 Task: Open Card Vendor Contracts Review in Board Project Time Tracking to Workspace CRM Implementation and add a team member Softage.1@softage.net, a label Orange, a checklist Cleaning, an attachment from your computer, a color Orange and finally, add a card description 'Conduct team training session on leadership' and a comment 'We should approach this task with a sense of persistence and determination, willing to overcome obstacles and push through challenges.'. Add a start date 'Jan 05, 1900' with a due date 'Jan 12, 1900'
Action: Mouse moved to (98, 52)
Screenshot: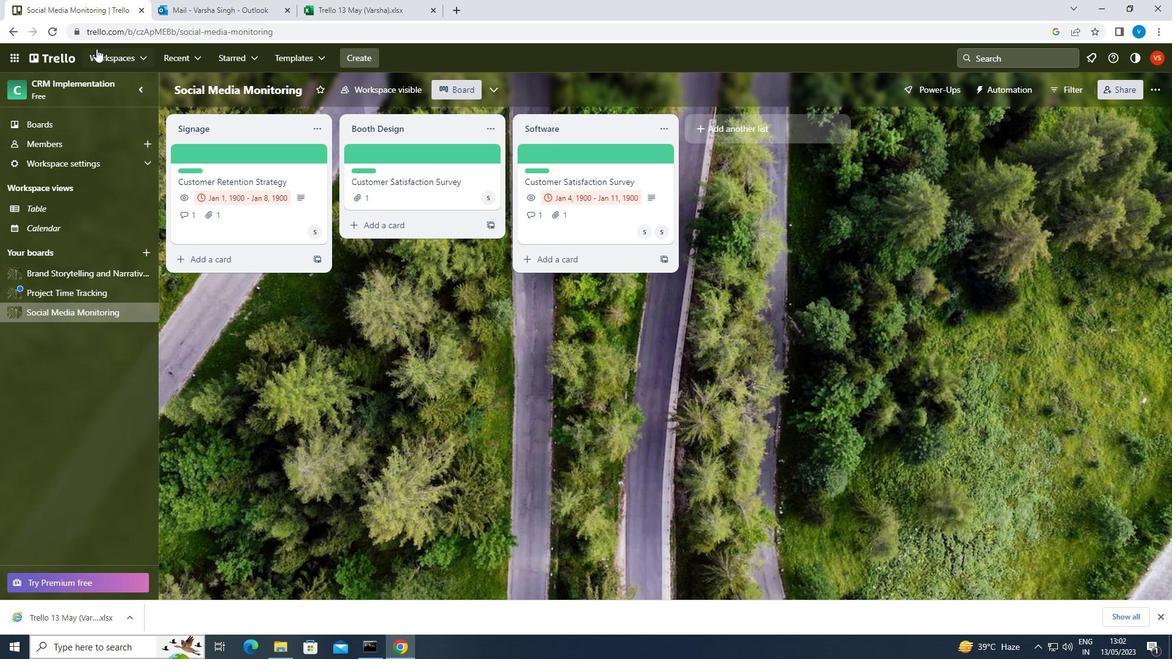 
Action: Mouse pressed left at (98, 52)
Screenshot: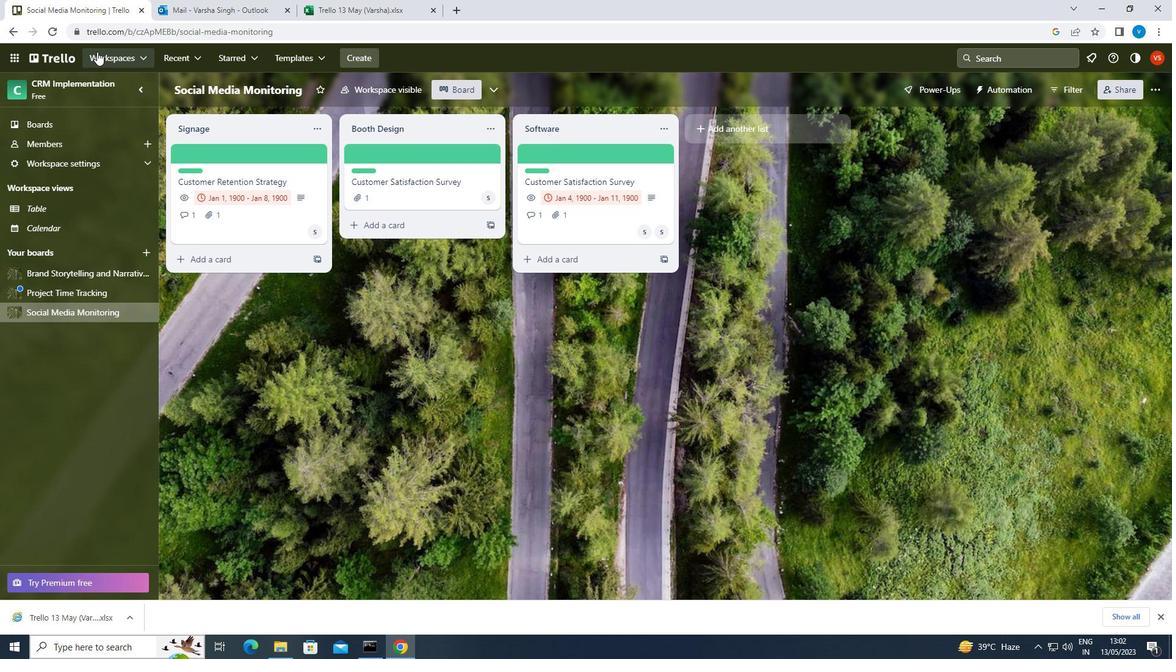 
Action: Mouse moved to (148, 450)
Screenshot: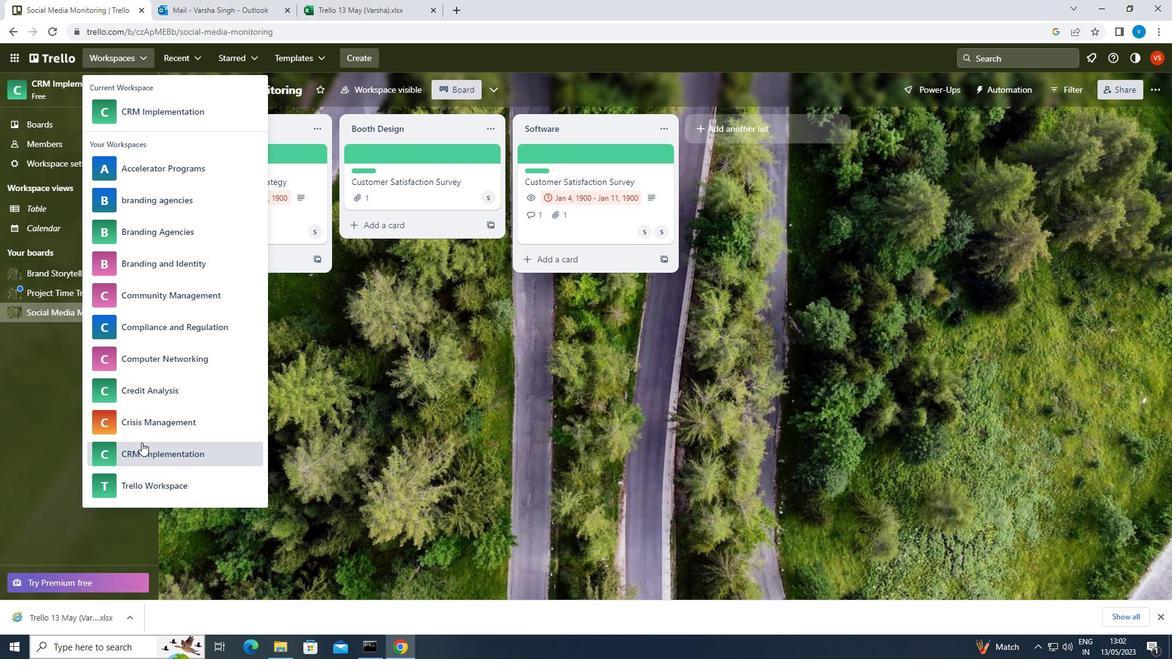 
Action: Mouse pressed left at (148, 450)
Screenshot: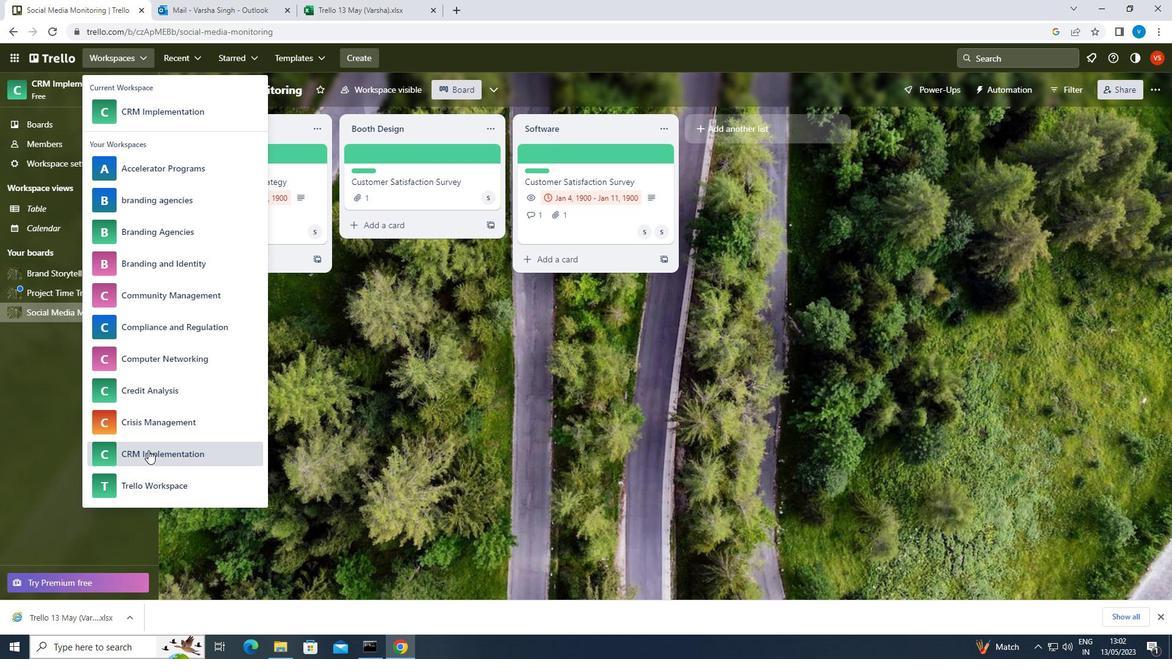 
Action: Mouse moved to (881, 491)
Screenshot: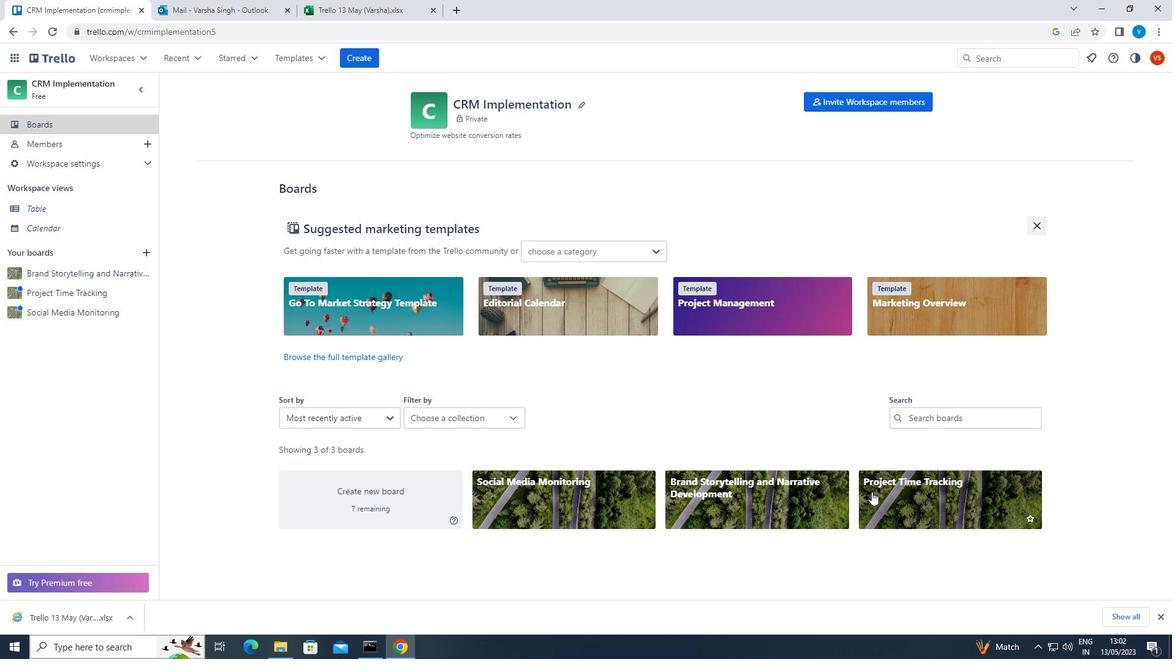 
Action: Mouse pressed left at (881, 491)
Screenshot: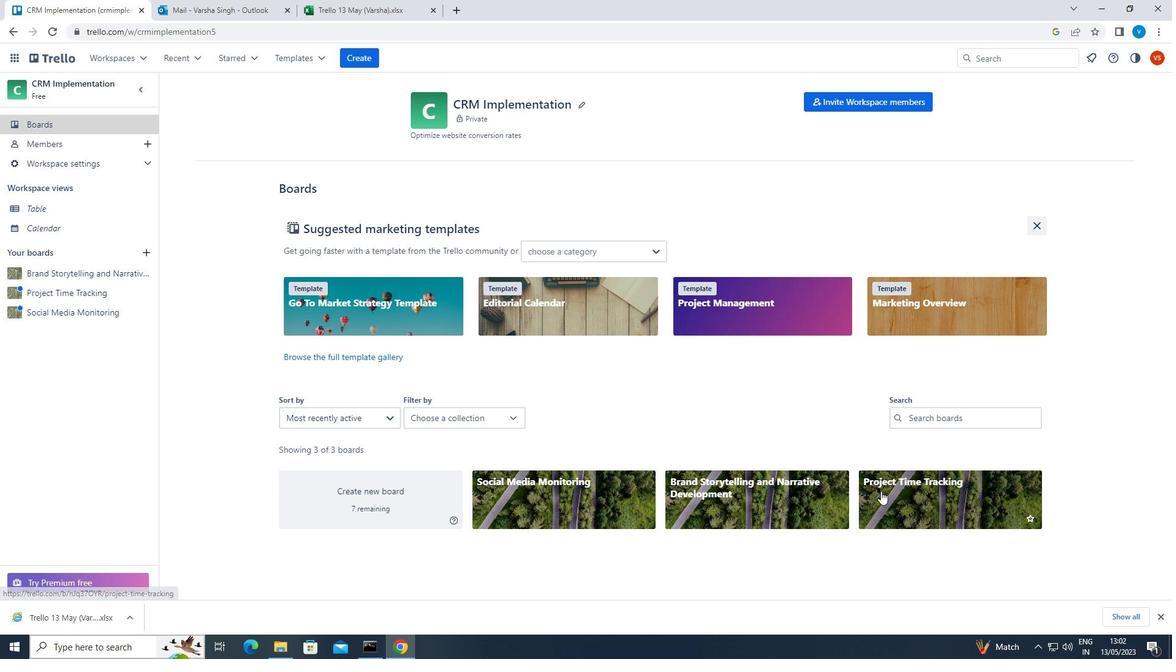 
Action: Mouse moved to (425, 151)
Screenshot: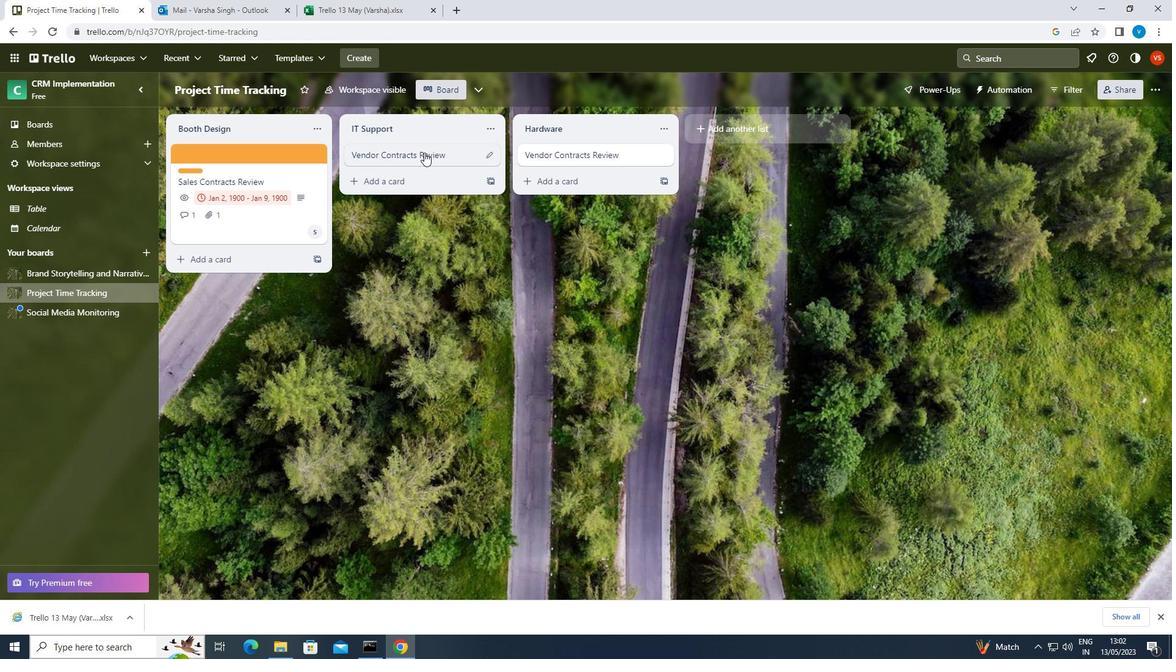 
Action: Mouse pressed left at (425, 151)
Screenshot: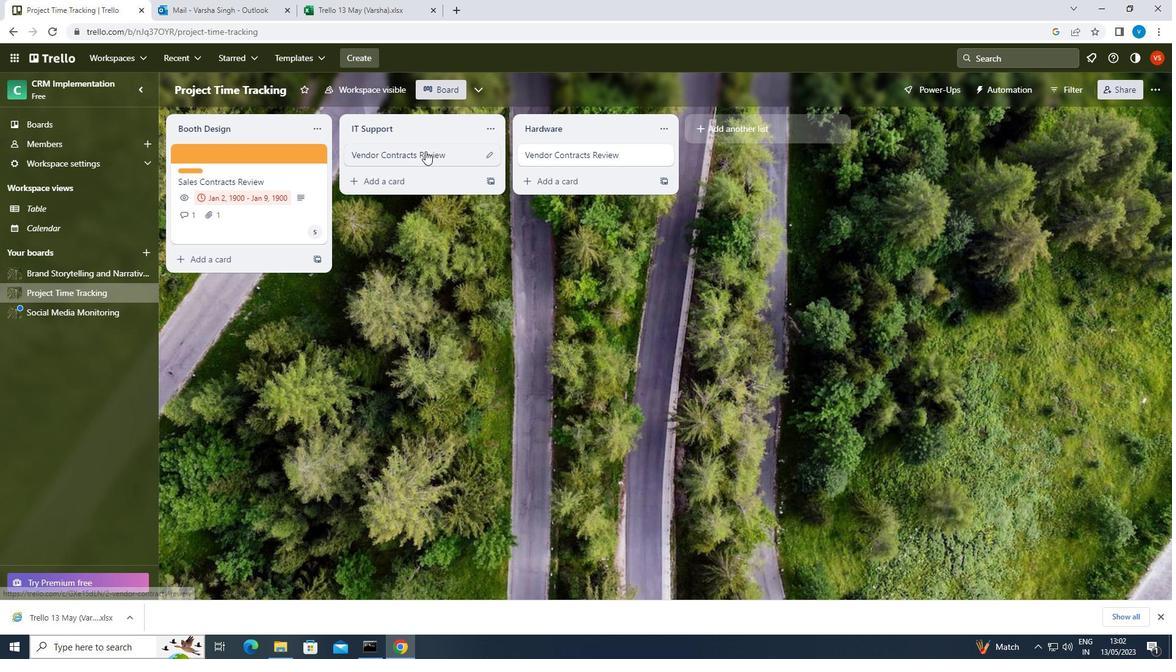 
Action: Mouse moved to (726, 197)
Screenshot: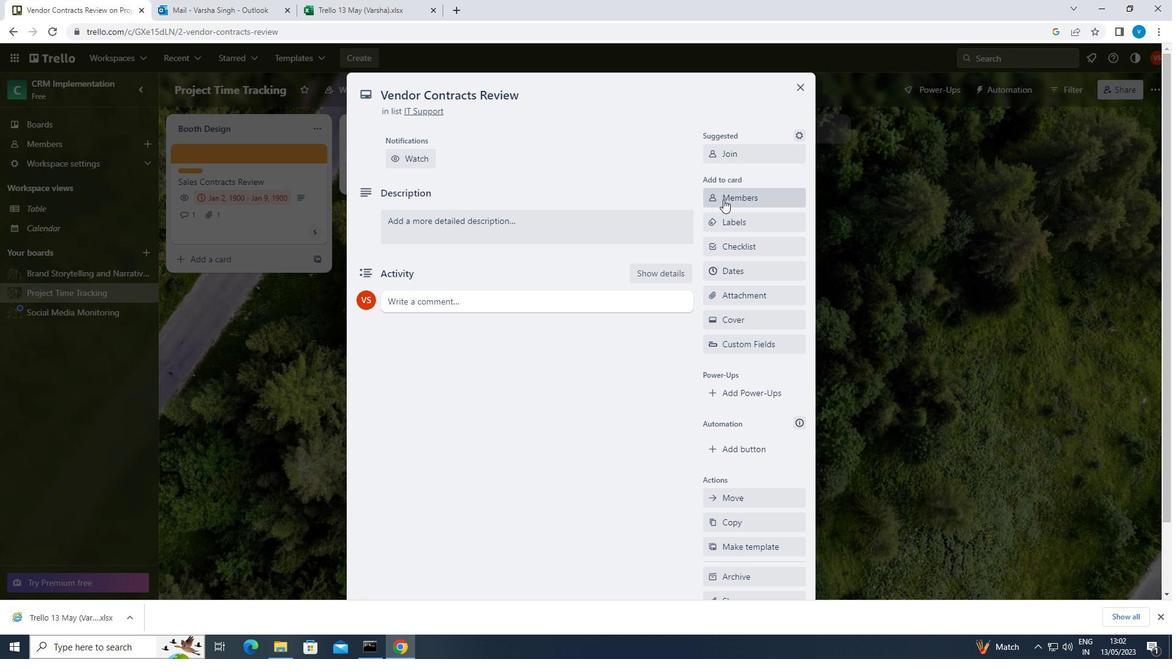 
Action: Mouse pressed left at (726, 197)
Screenshot: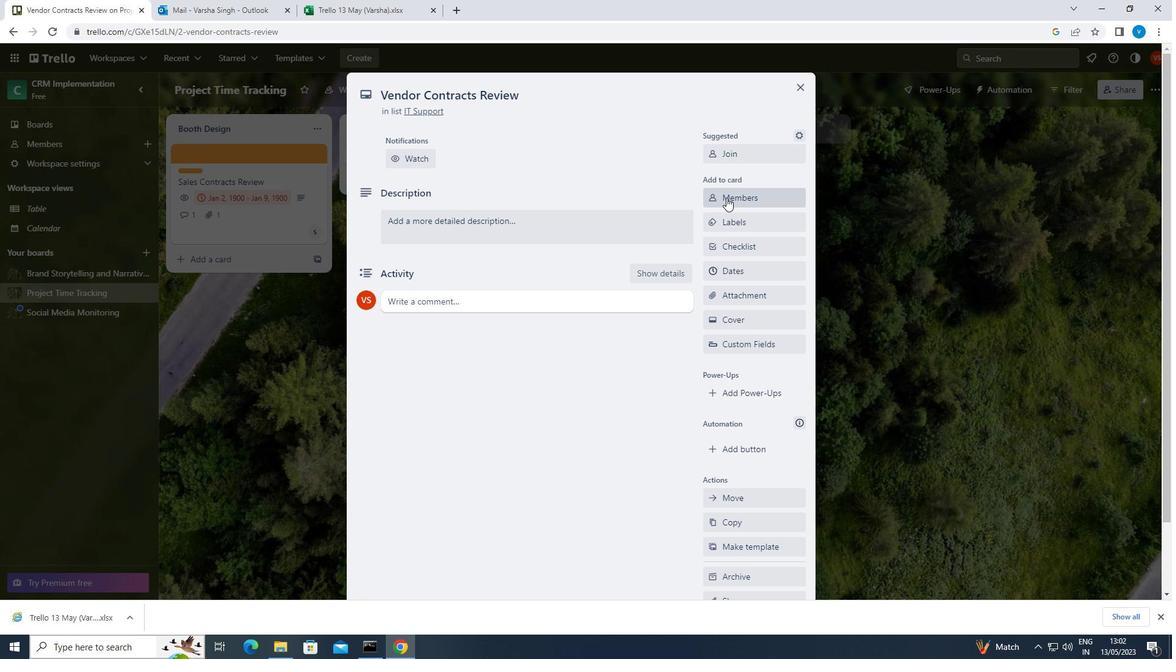 
Action: Mouse moved to (749, 256)
Screenshot: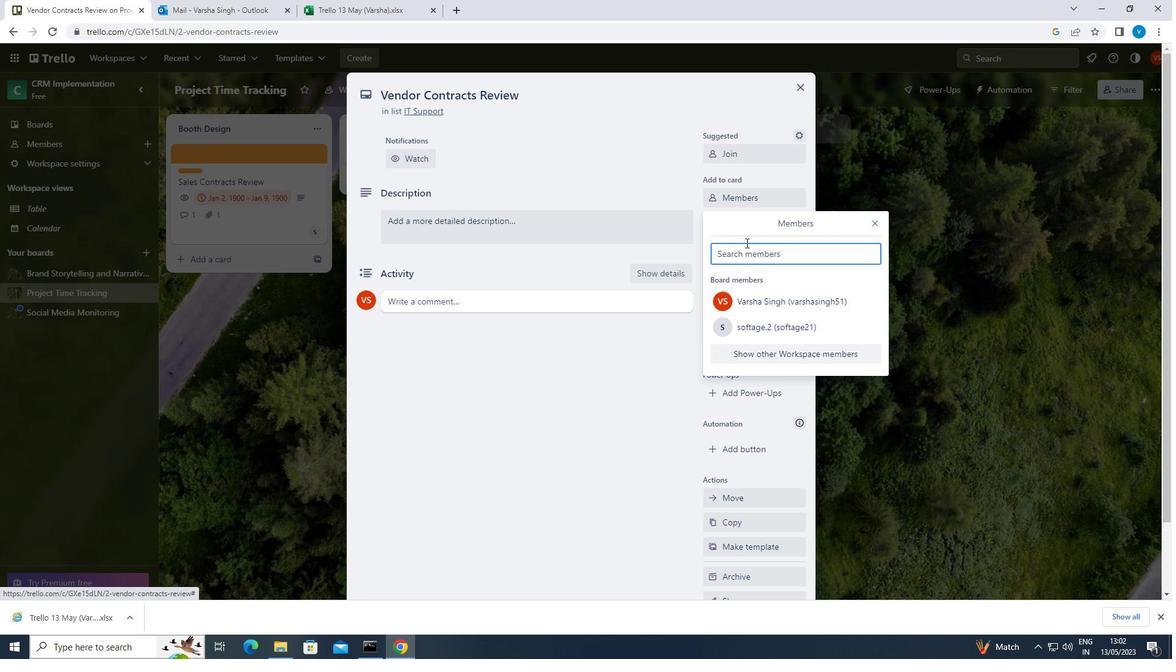 
Action: Key pressed <Key.shift>SOFTAGE.1<Key.shift>@SOFTAGE.NET
Screenshot: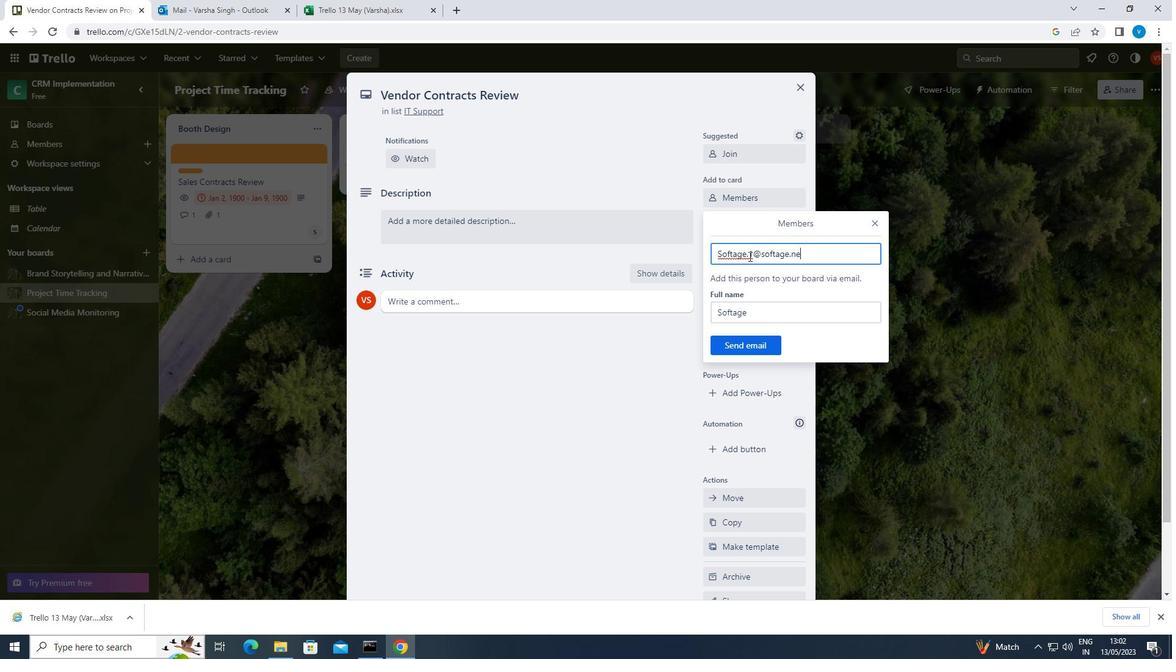 
Action: Mouse moved to (758, 345)
Screenshot: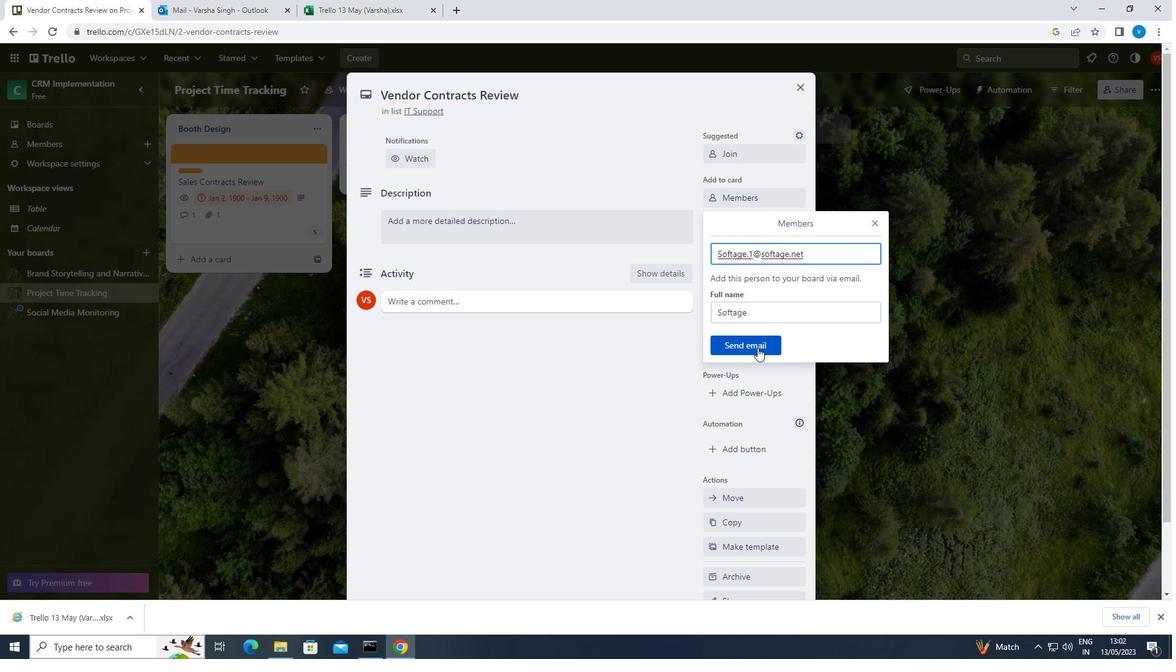 
Action: Mouse pressed left at (758, 345)
Screenshot: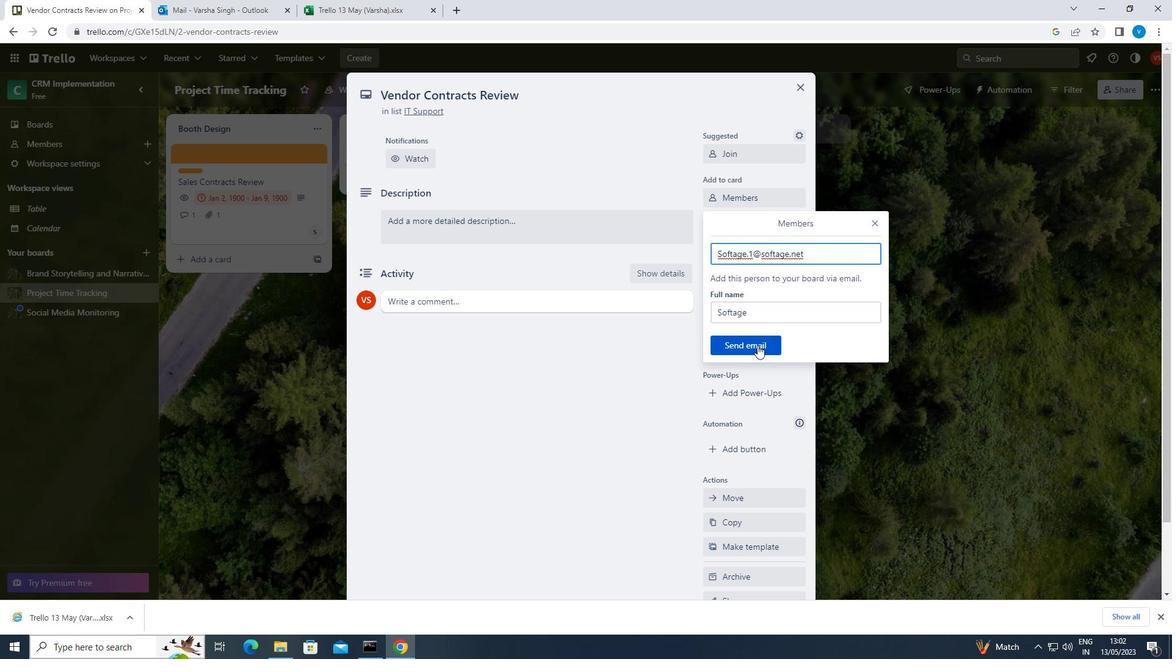 
Action: Mouse moved to (745, 216)
Screenshot: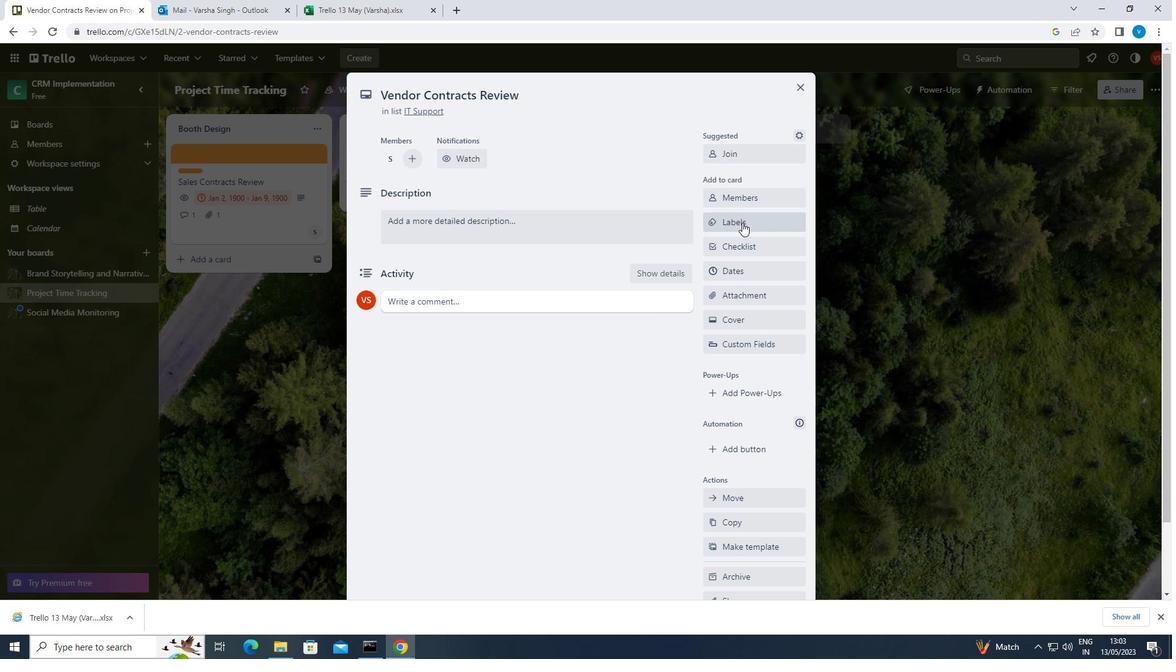
Action: Mouse pressed left at (745, 216)
Screenshot: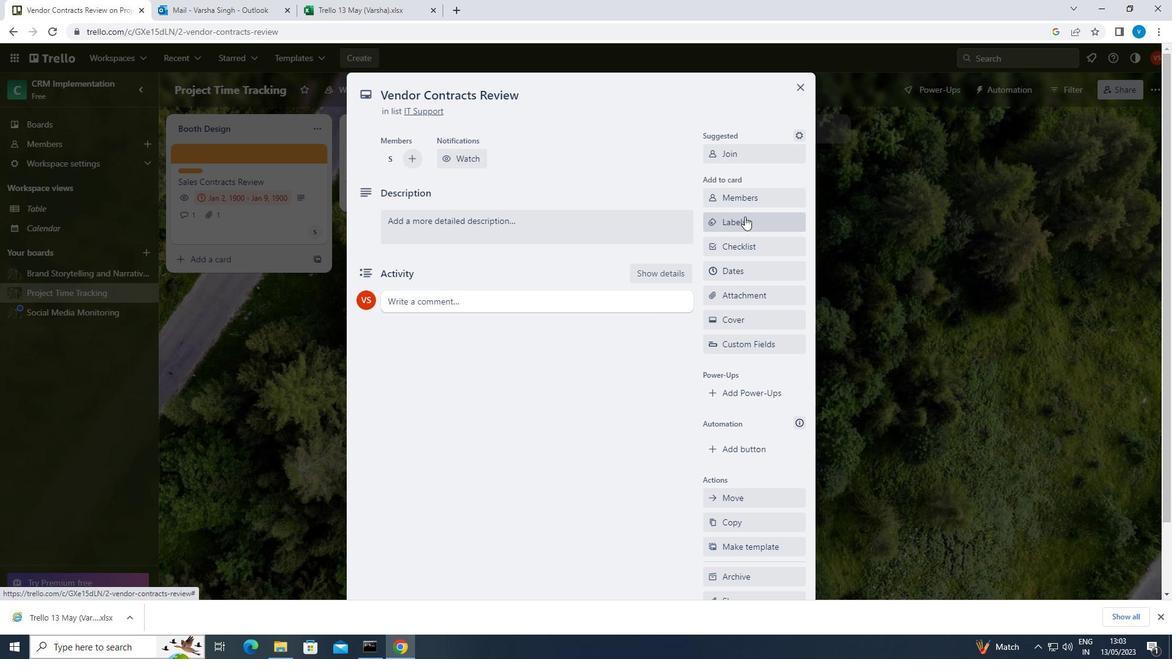 
Action: Mouse moved to (766, 361)
Screenshot: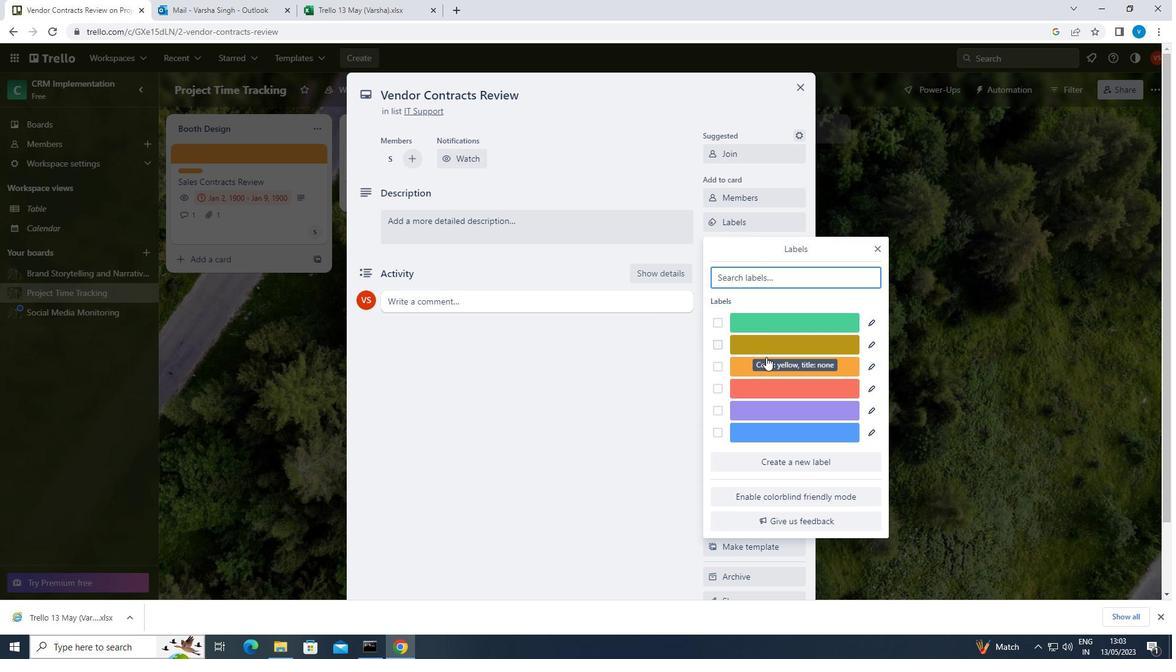 
Action: Mouse pressed left at (766, 361)
Screenshot: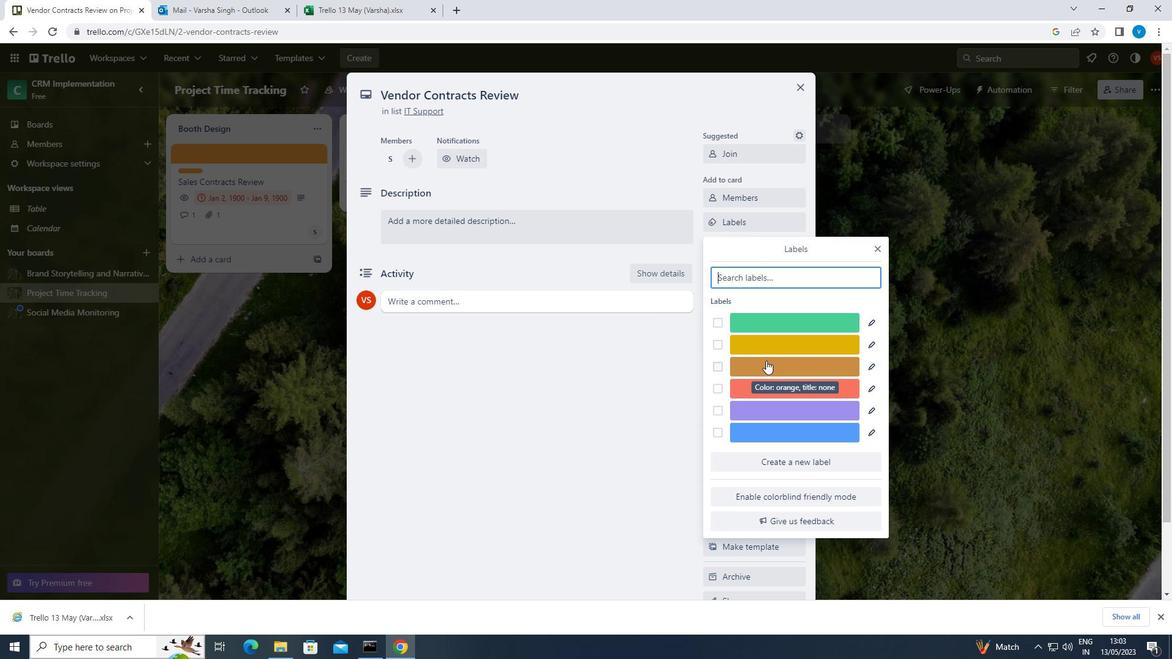 
Action: Mouse moved to (879, 249)
Screenshot: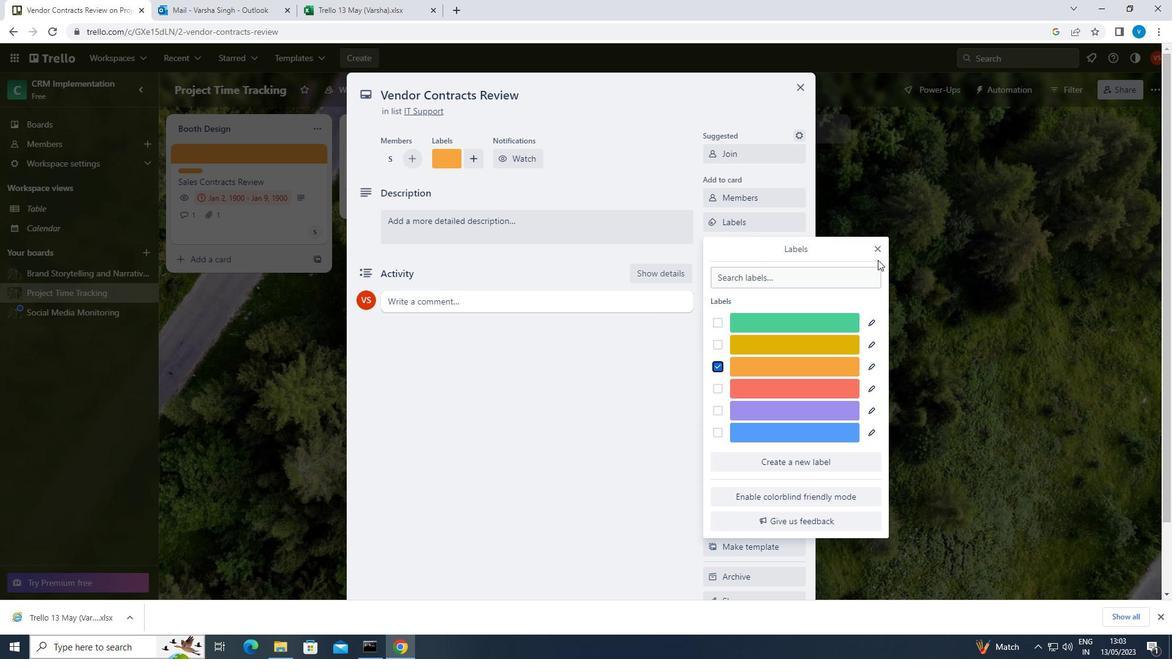 
Action: Mouse pressed left at (879, 249)
Screenshot: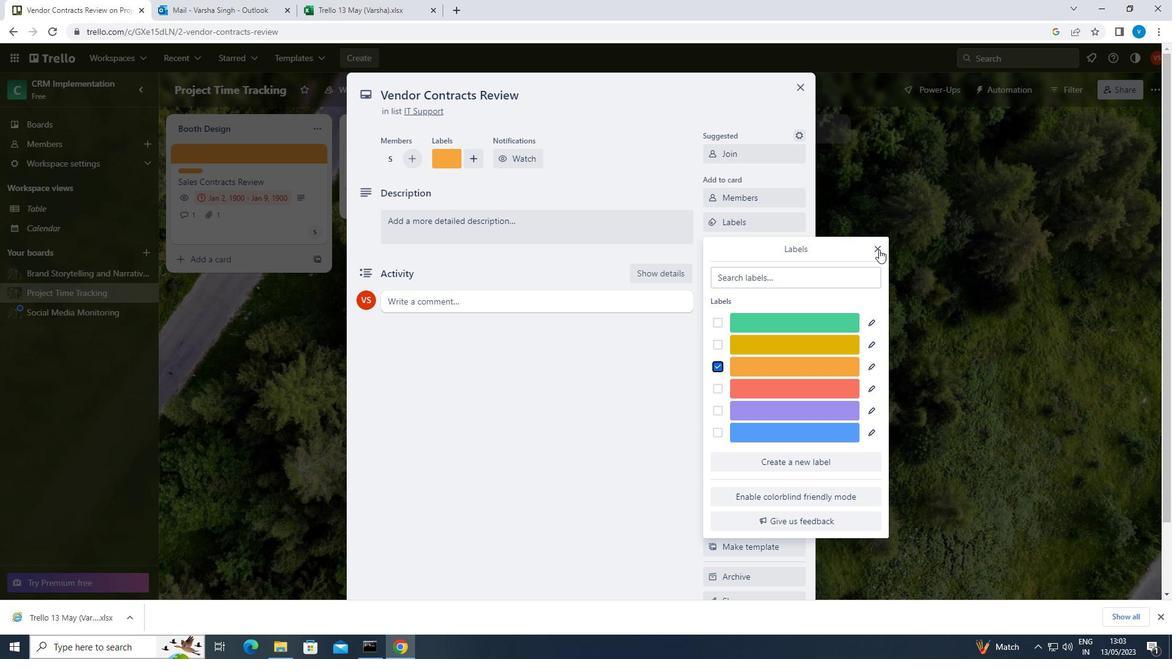 
Action: Mouse moved to (789, 249)
Screenshot: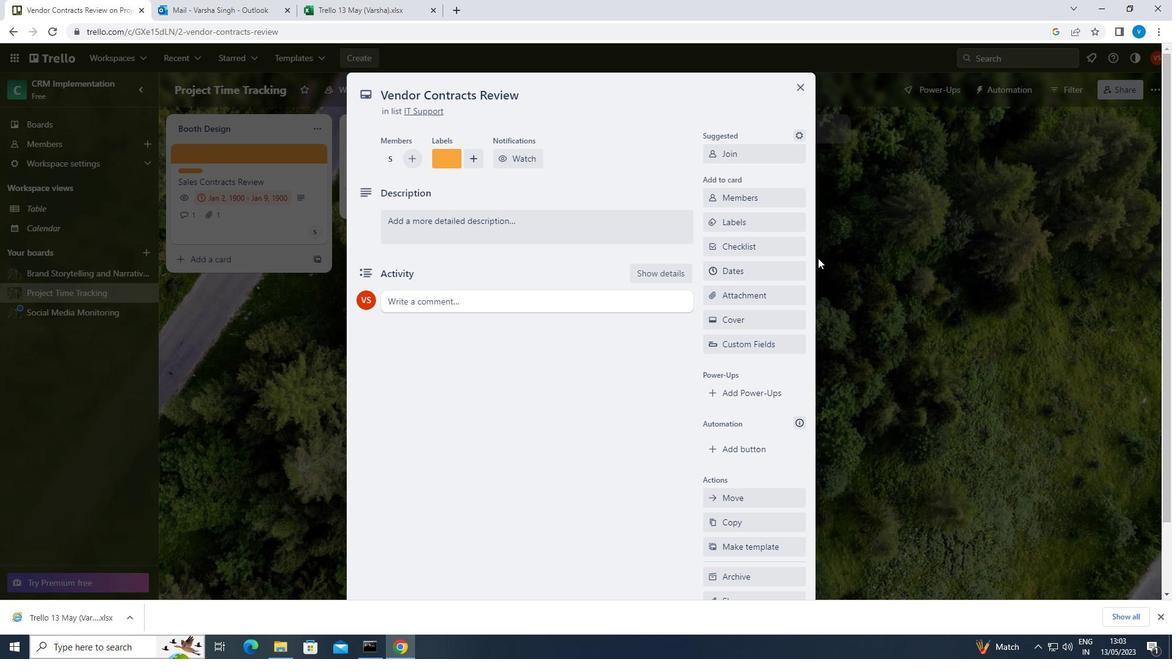 
Action: Mouse pressed left at (789, 249)
Screenshot: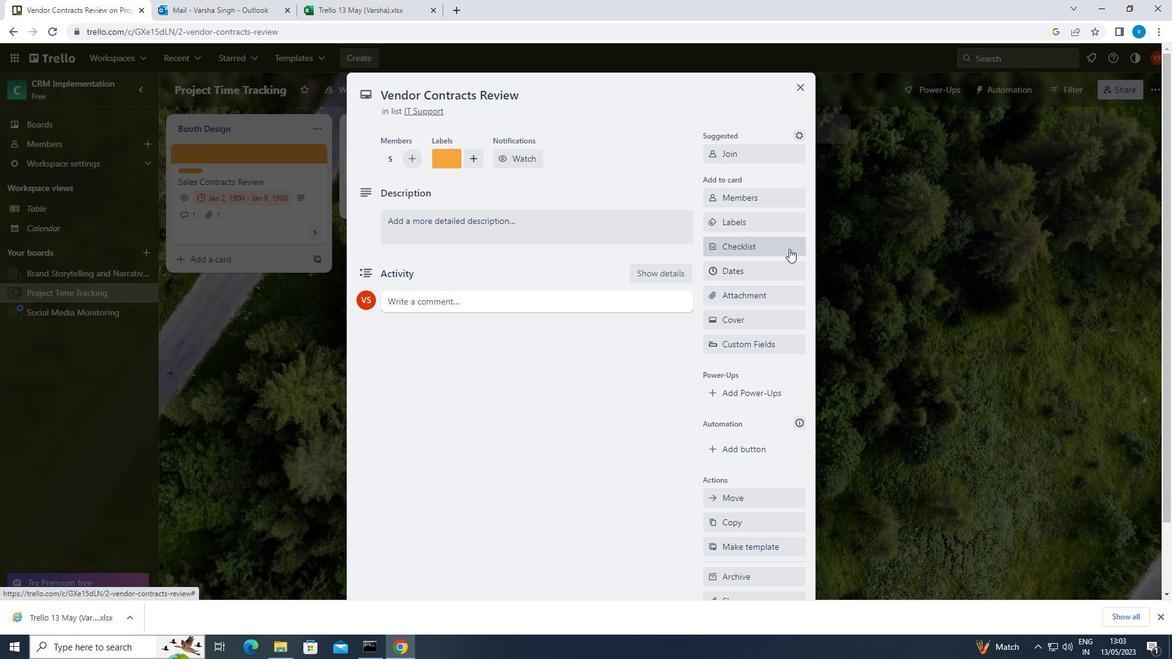 
Action: Mouse moved to (789, 252)
Screenshot: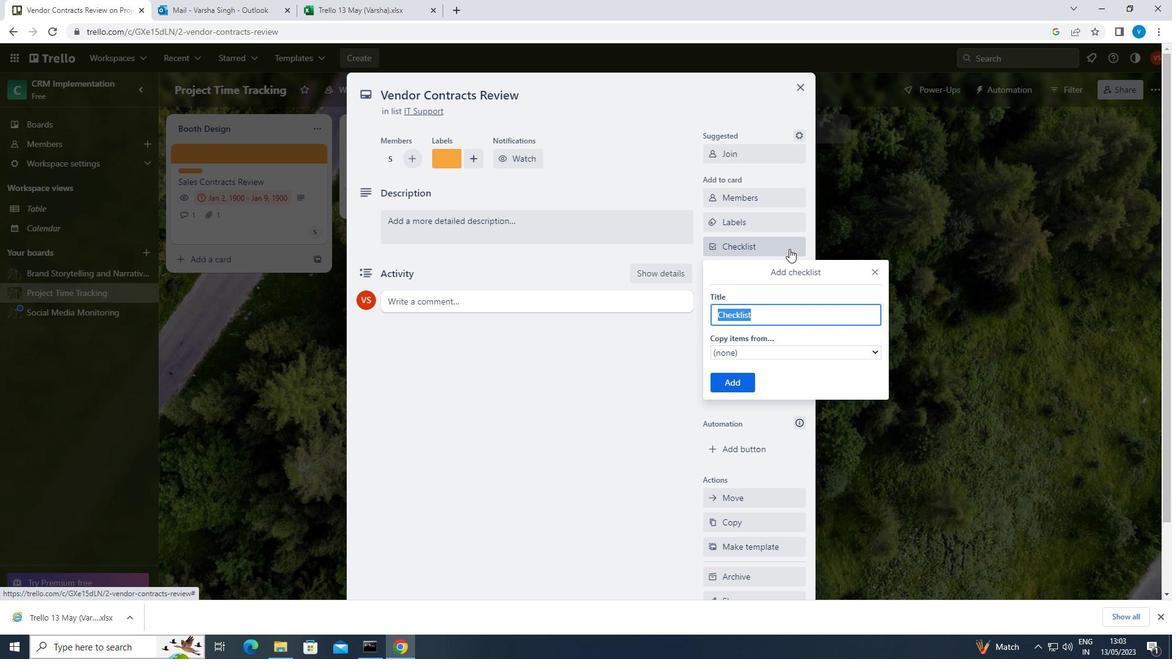 
Action: Key pressed <Key.shift>CLEANING
Screenshot: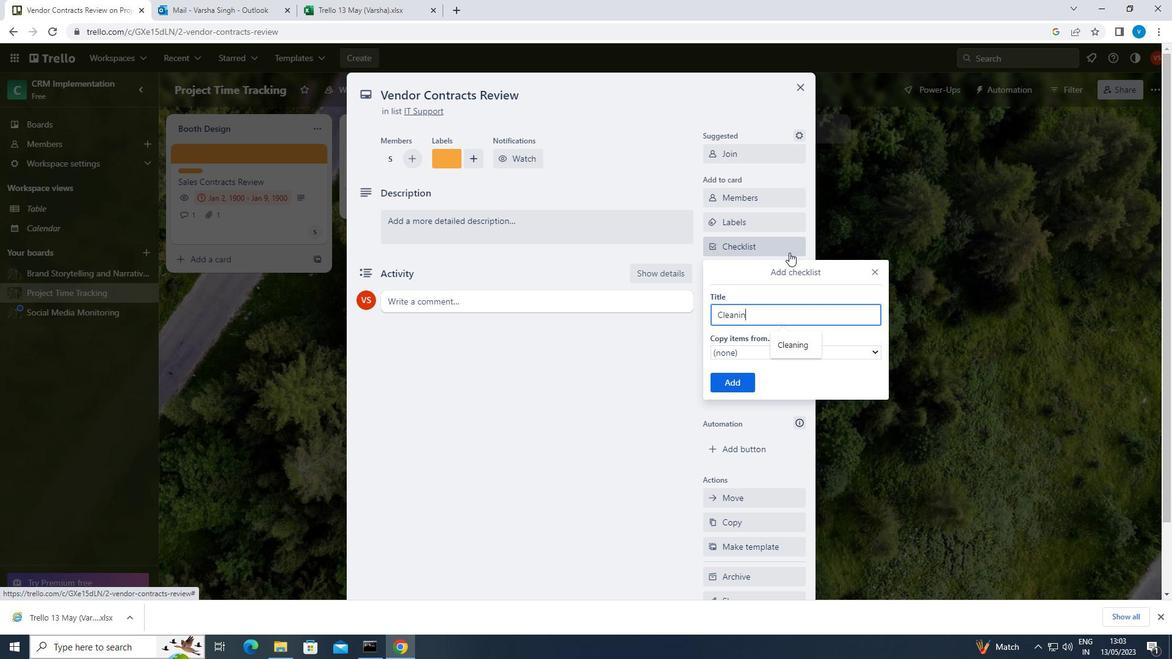 
Action: Mouse moved to (741, 378)
Screenshot: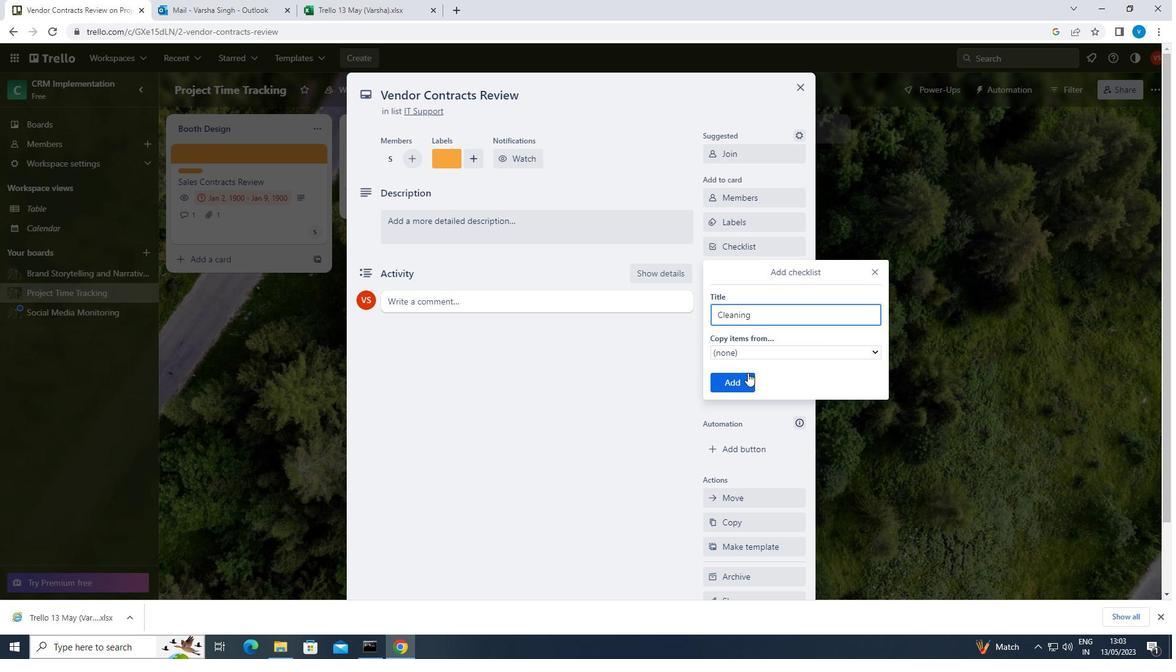 
Action: Mouse pressed left at (741, 378)
Screenshot: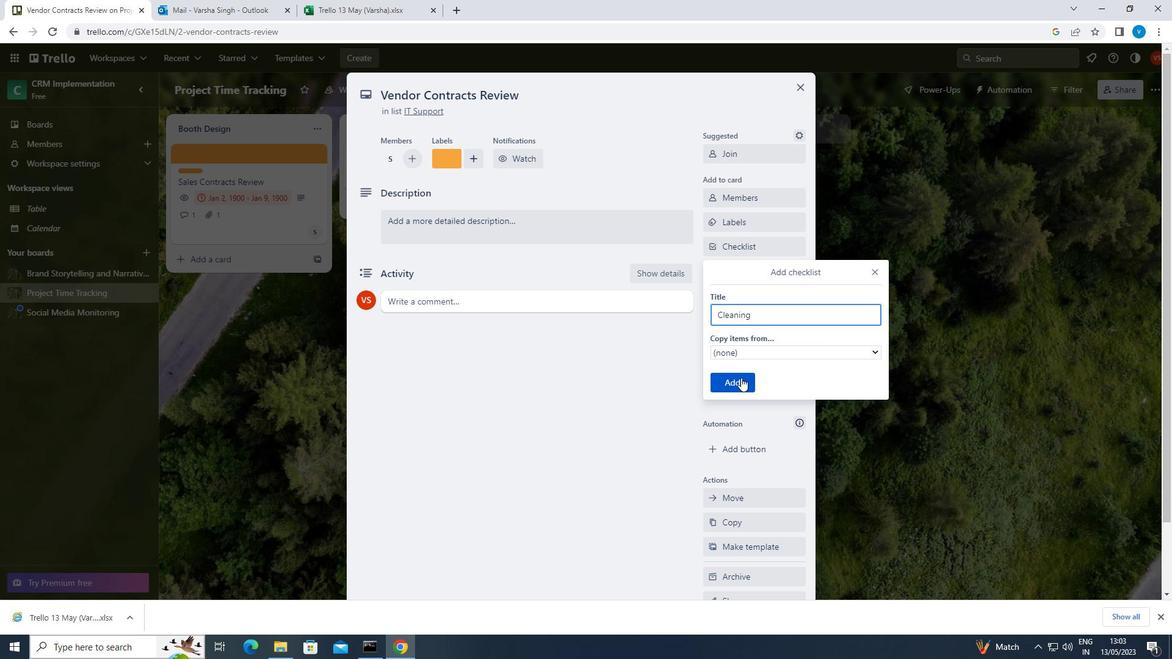 
Action: Mouse moved to (767, 292)
Screenshot: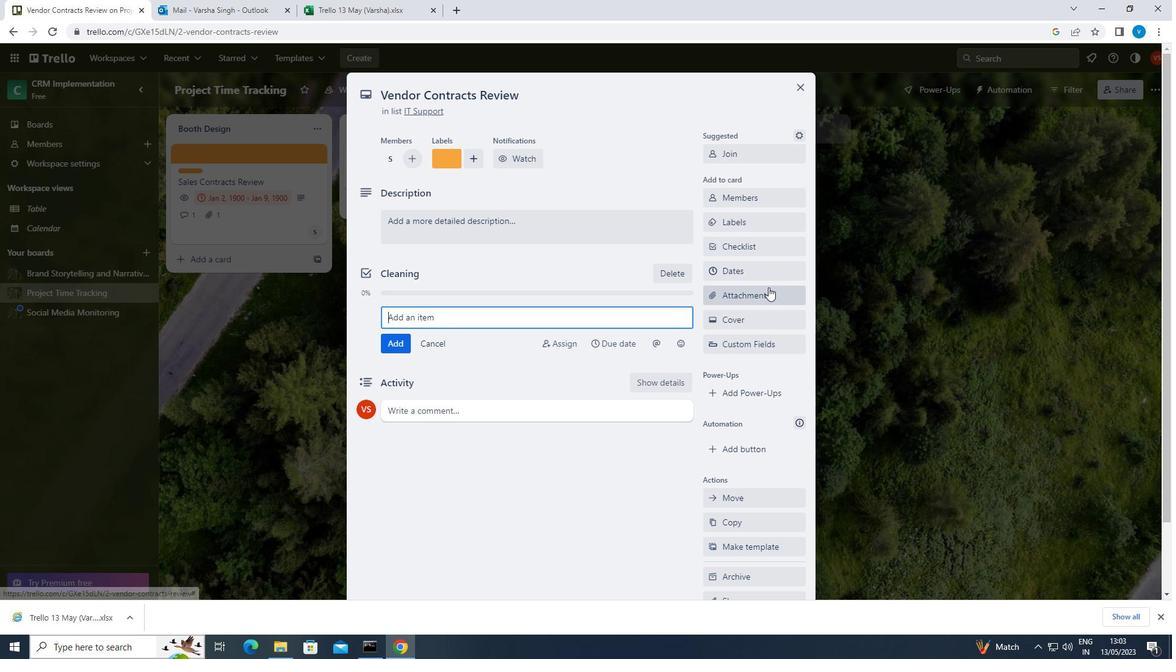 
Action: Mouse pressed left at (767, 292)
Screenshot: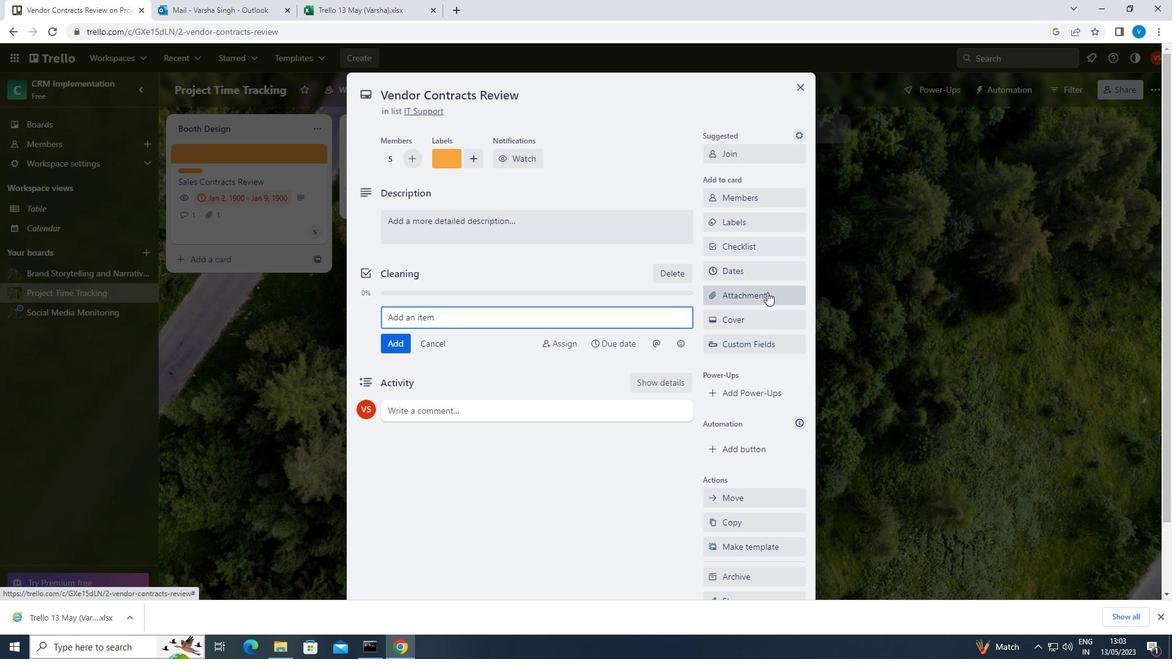 
Action: Mouse moved to (753, 348)
Screenshot: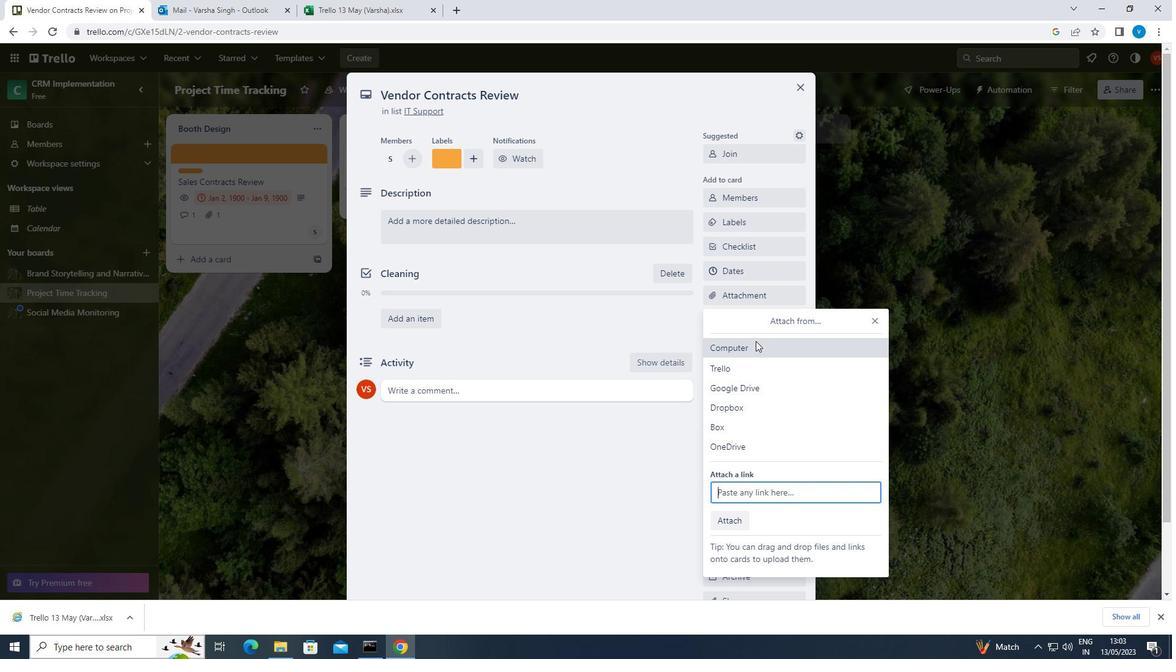 
Action: Mouse pressed left at (753, 348)
Screenshot: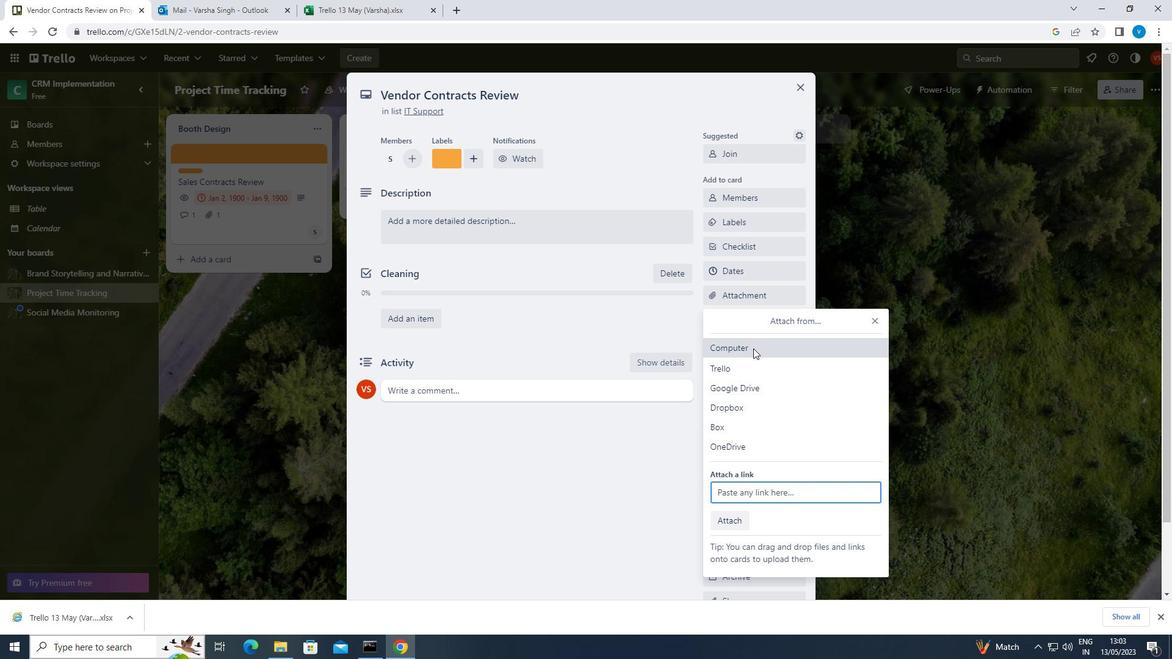 
Action: Mouse moved to (258, 191)
Screenshot: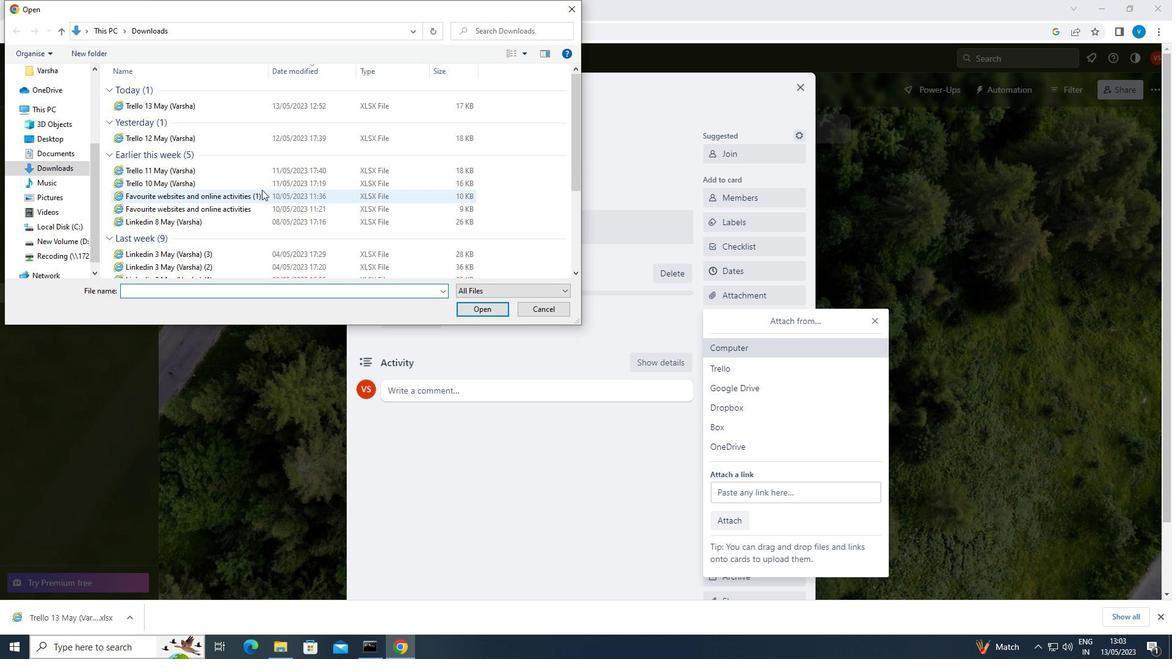 
Action: Mouse pressed left at (258, 191)
Screenshot: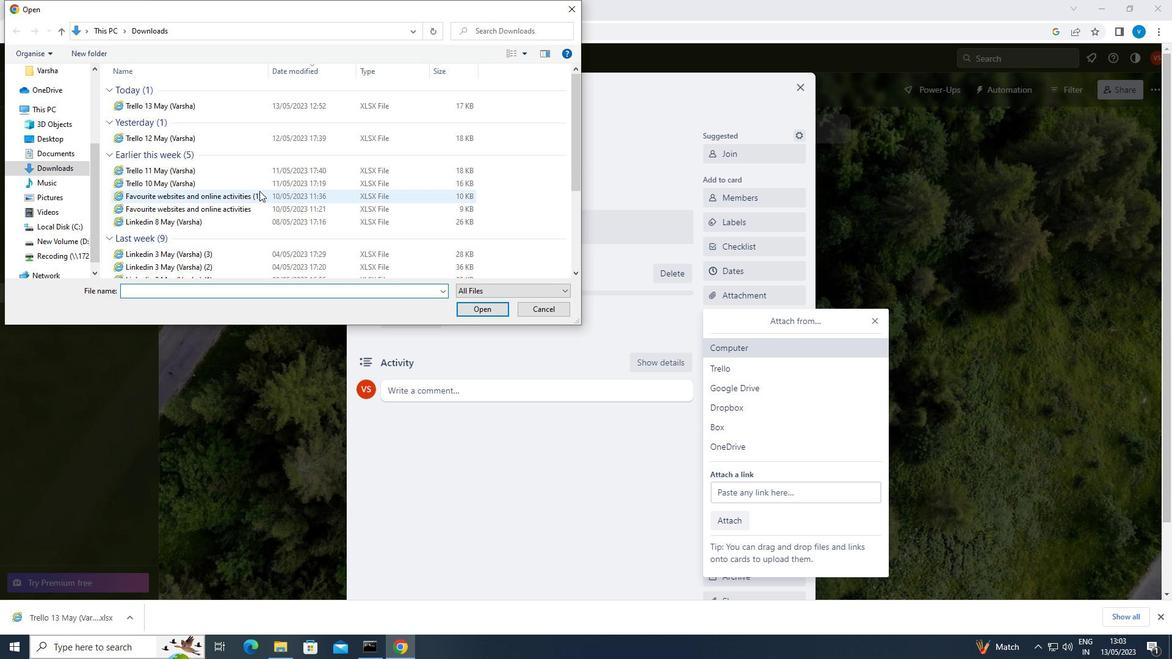 
Action: Mouse moved to (482, 307)
Screenshot: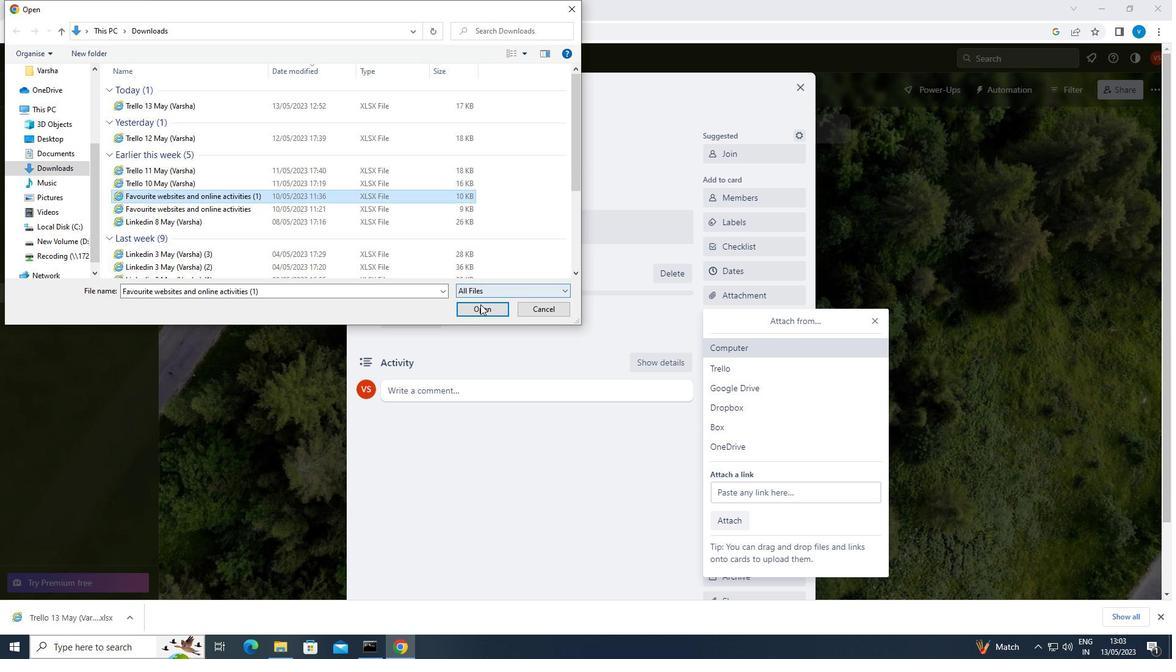 
Action: Mouse pressed left at (482, 307)
Screenshot: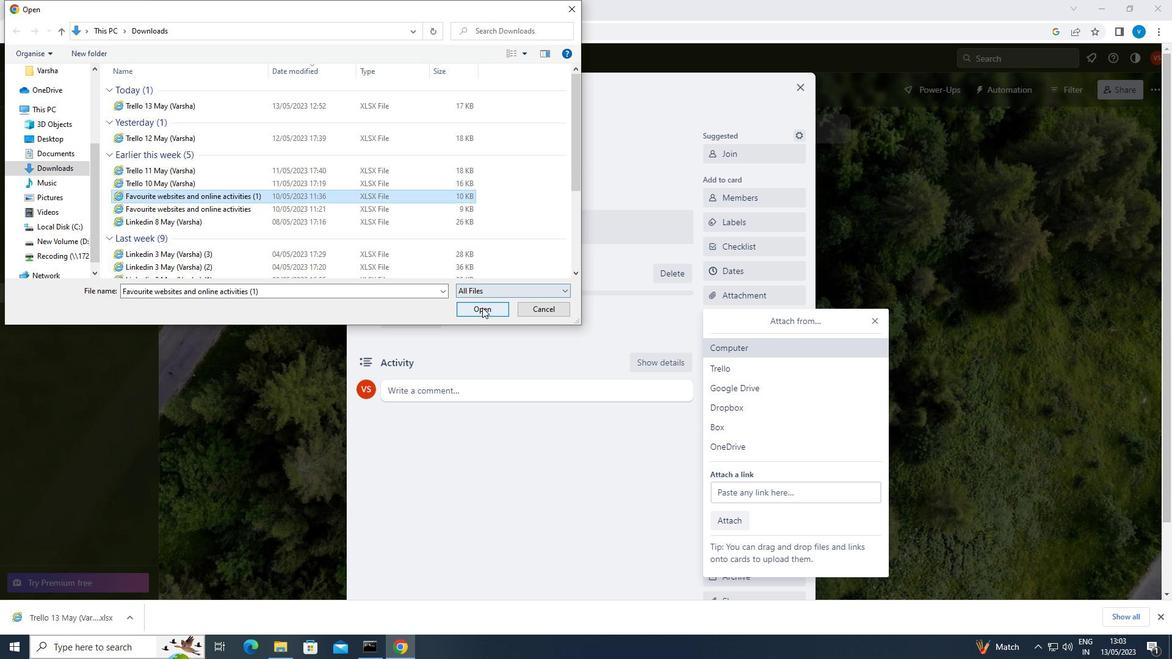 
Action: Mouse moved to (730, 313)
Screenshot: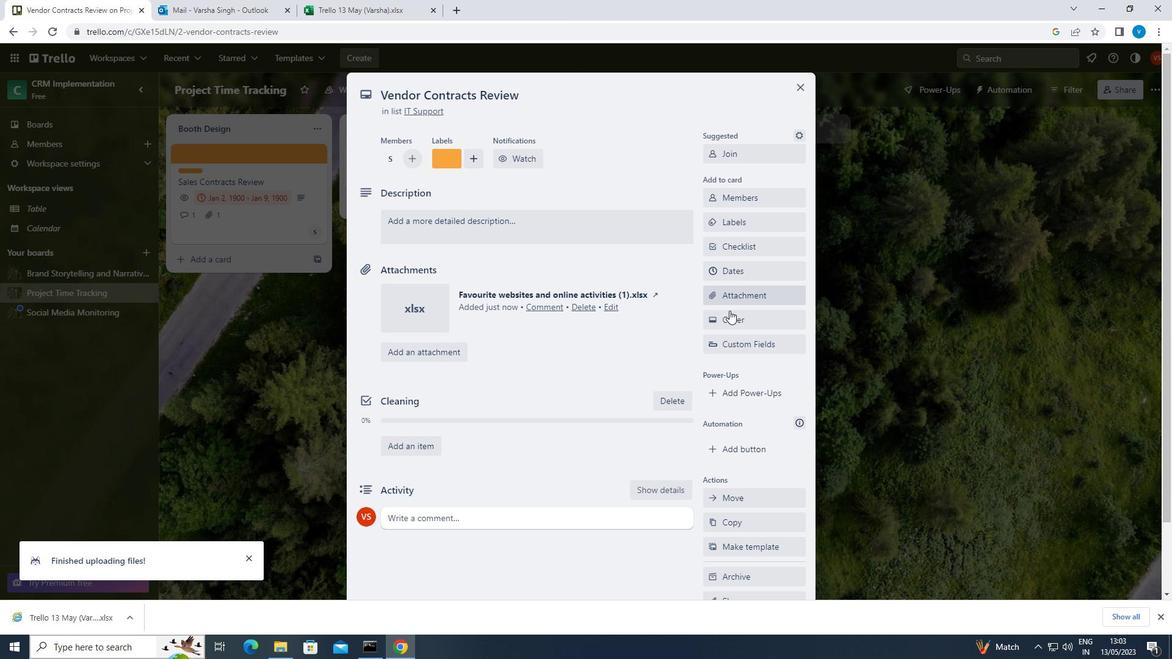 
Action: Mouse pressed left at (730, 313)
Screenshot: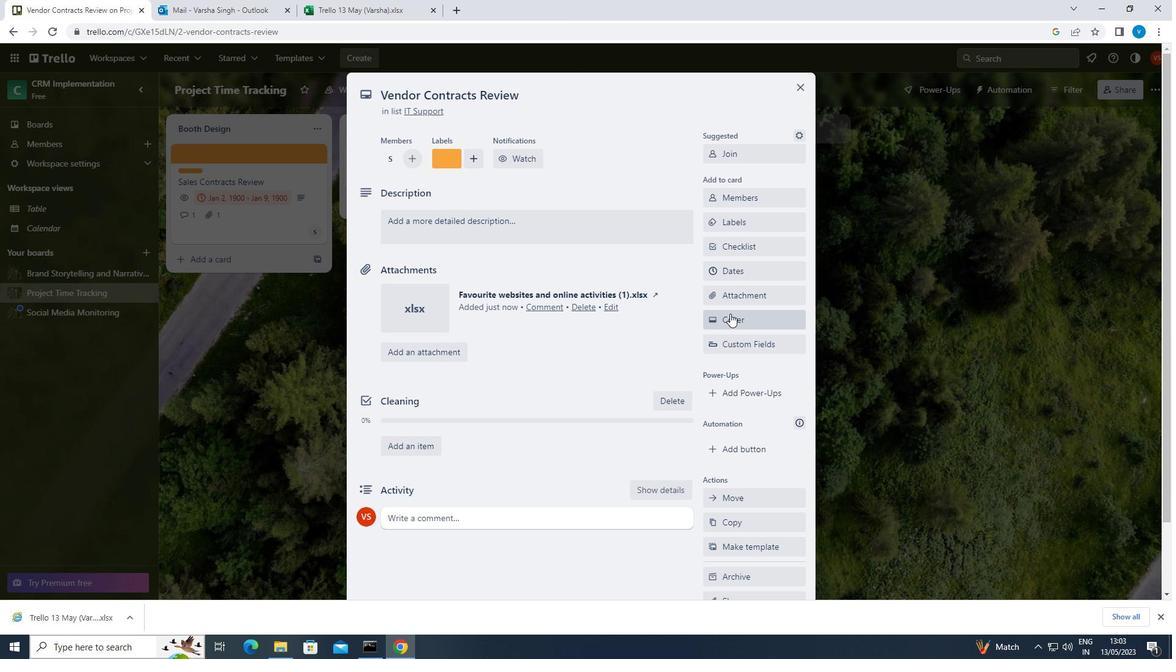 
Action: Mouse moved to (792, 359)
Screenshot: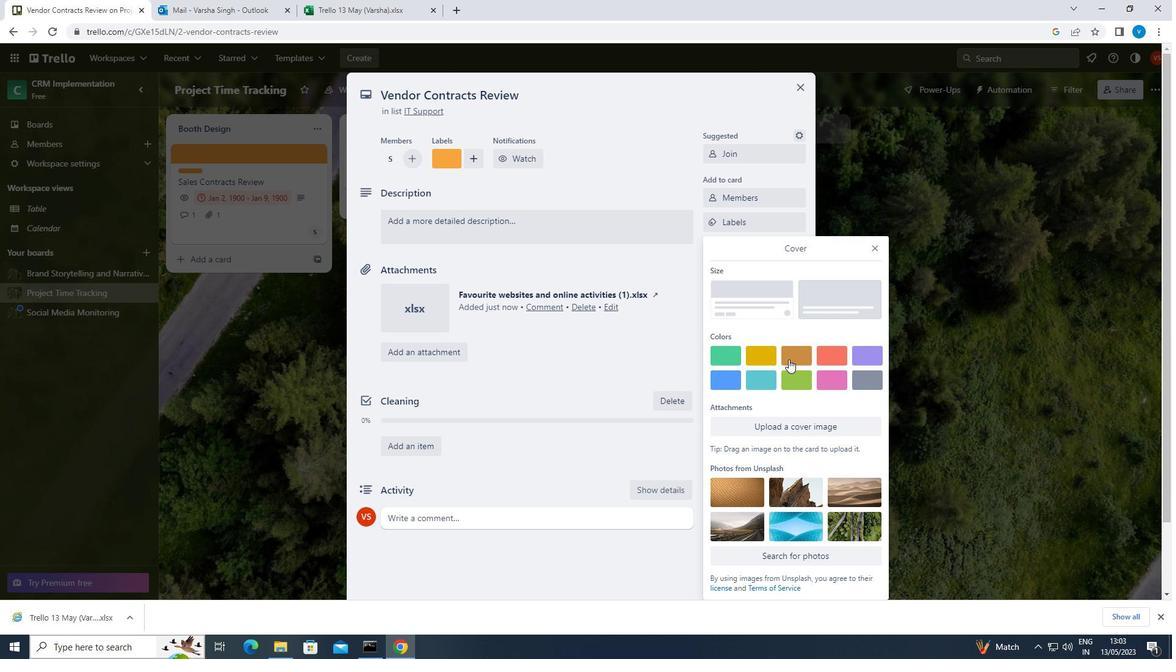 
Action: Mouse pressed left at (792, 359)
Screenshot: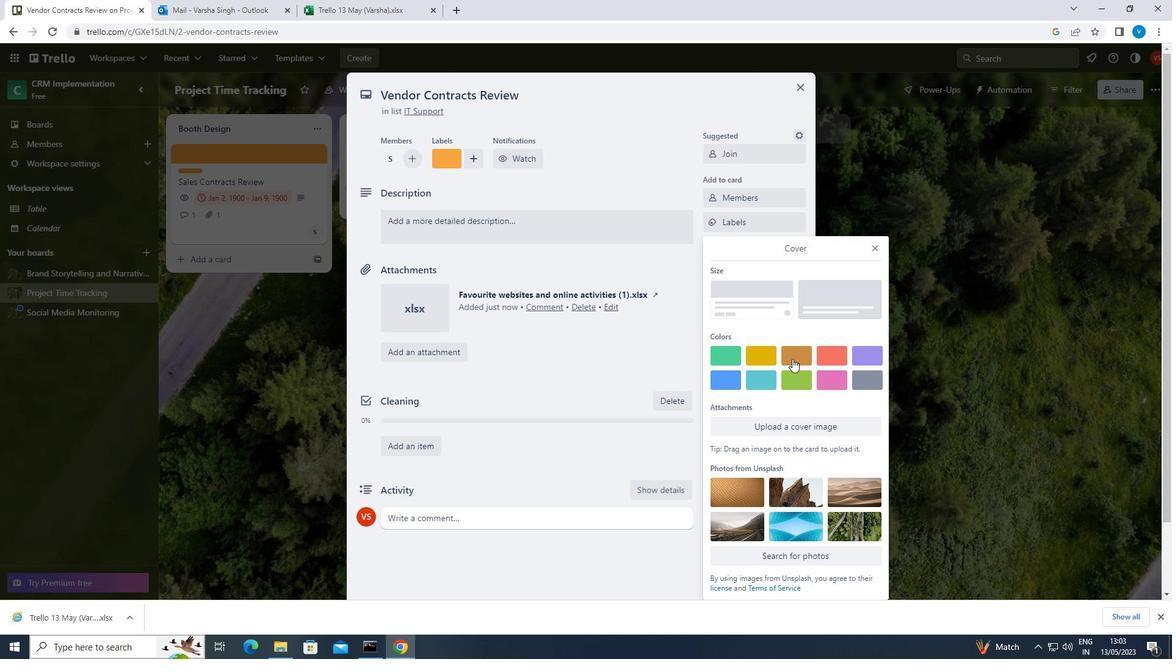 
Action: Mouse moved to (877, 229)
Screenshot: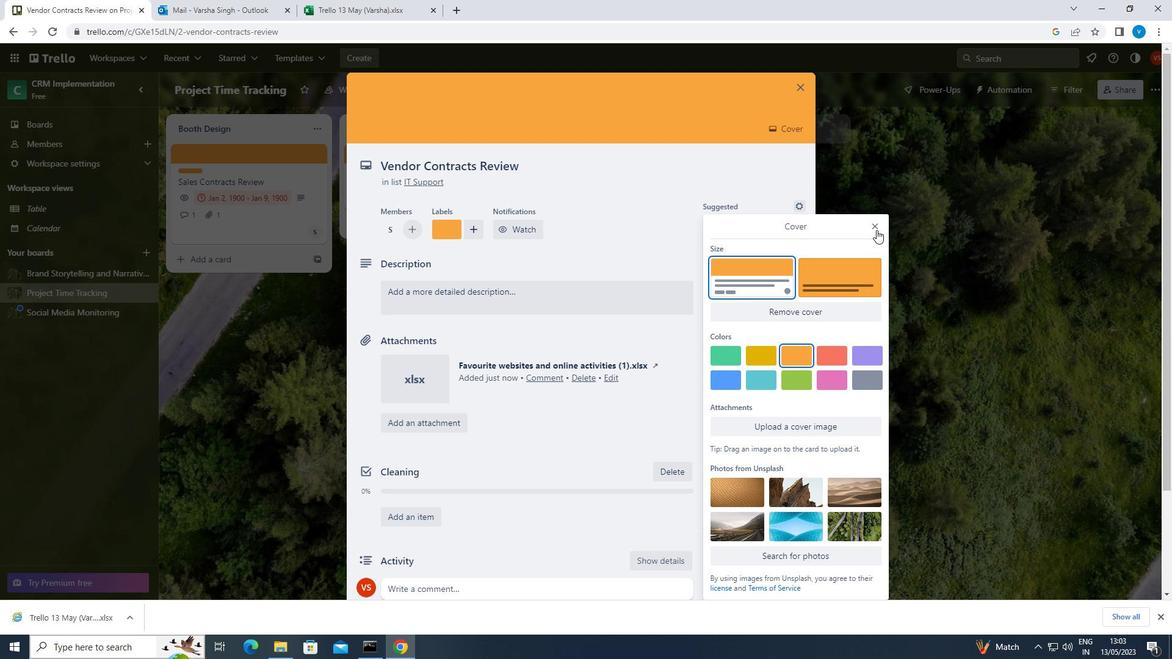 
Action: Mouse pressed left at (877, 229)
Screenshot: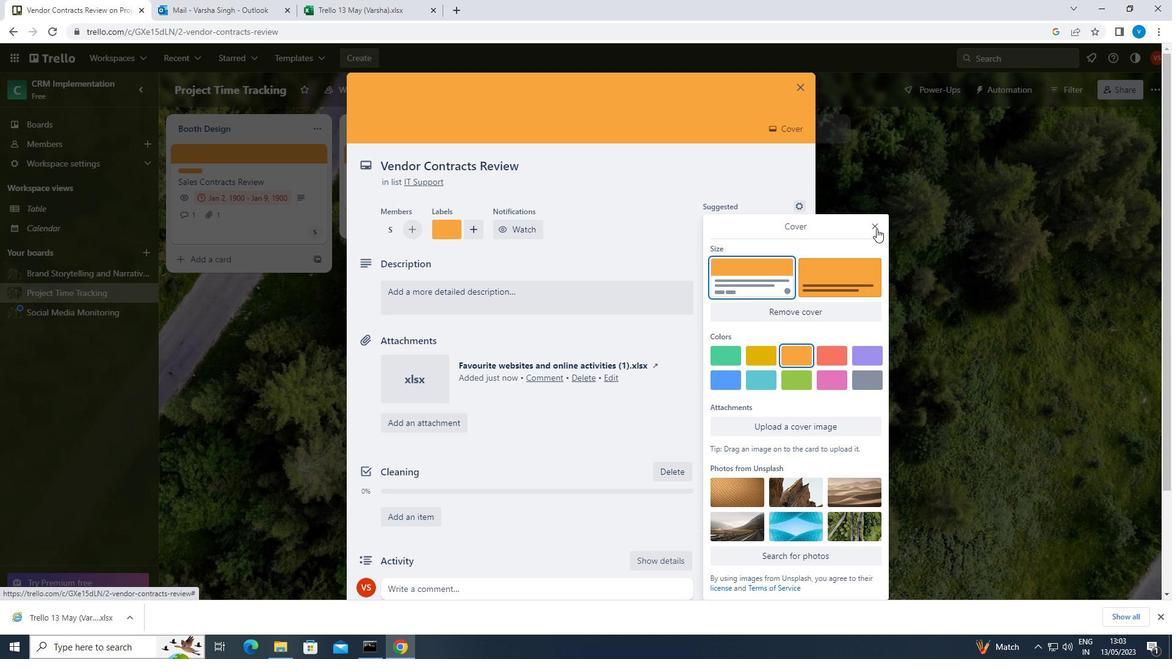 
Action: Mouse moved to (638, 291)
Screenshot: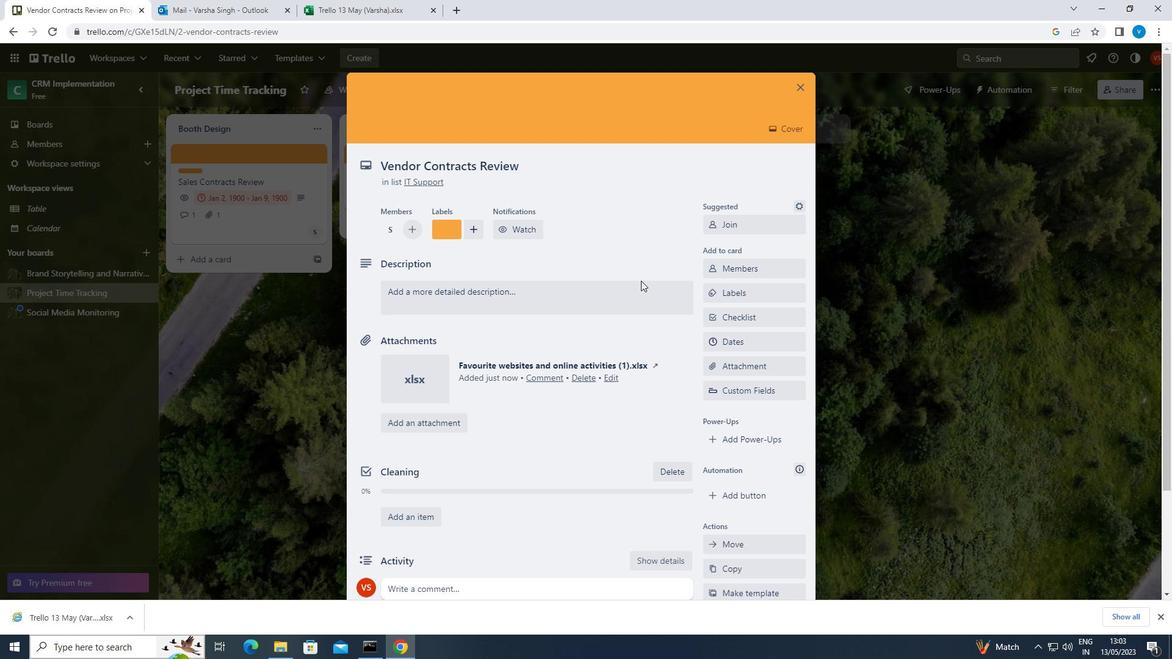 
Action: Mouse pressed left at (638, 291)
Screenshot: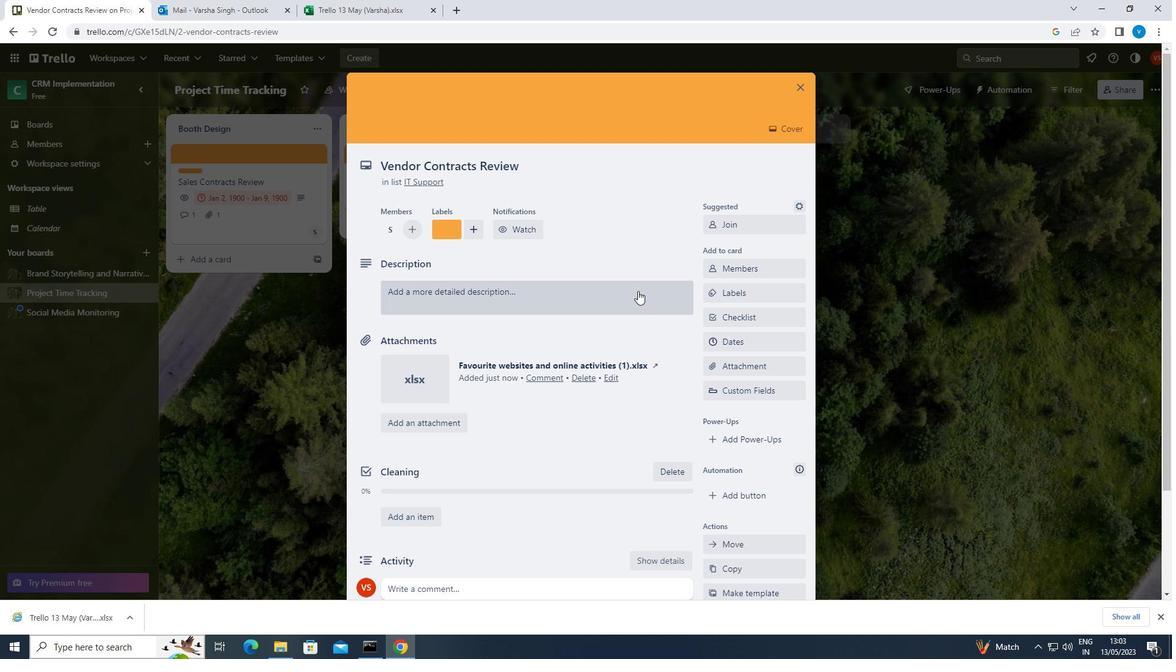 
Action: Key pressed <Key.shift>CONDUCT<Key.space>TEAM<Key.space>TRAINING<Key.space>SESSION<Key.space>ON<Key.space>LEADERSHIP
Screenshot: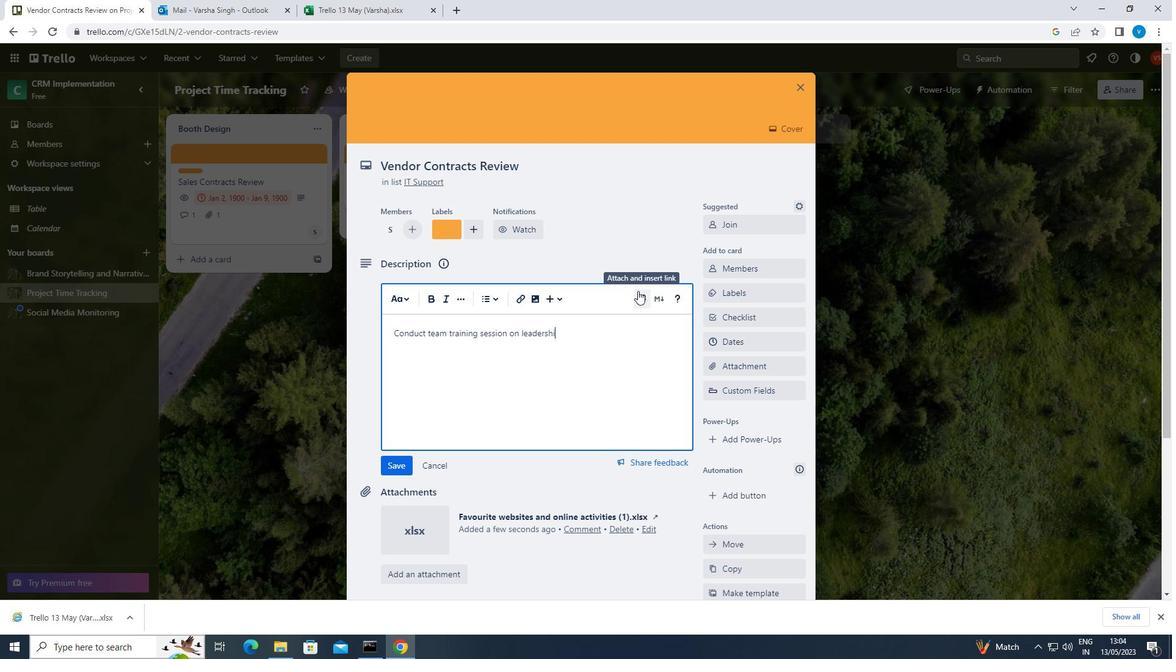 
Action: Mouse moved to (403, 461)
Screenshot: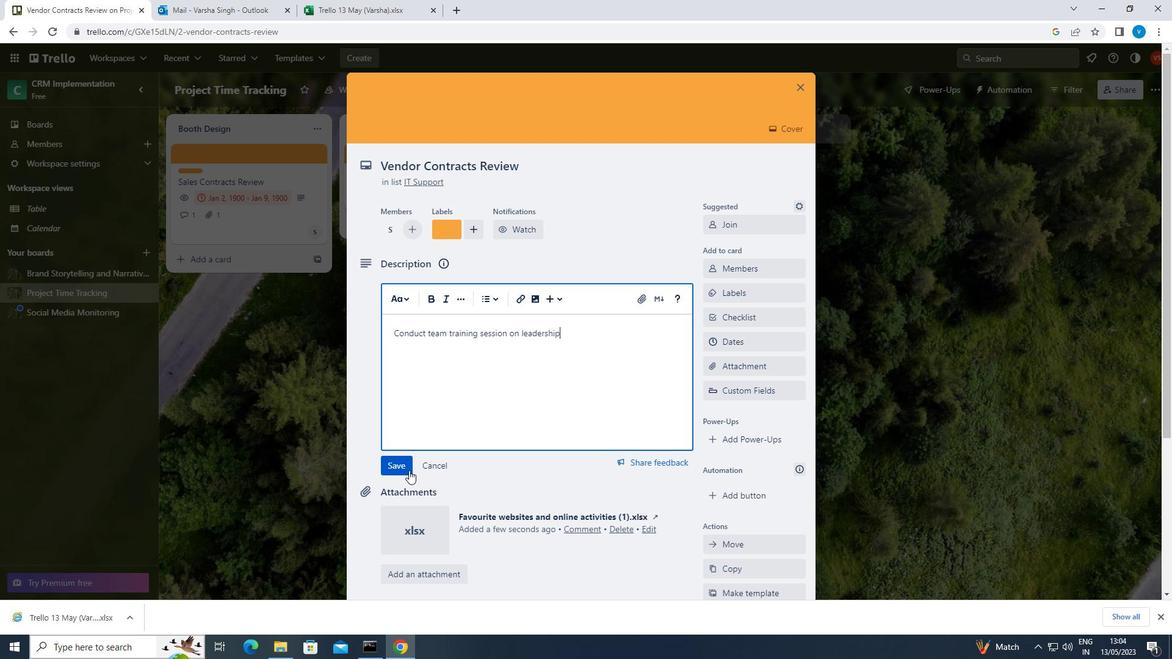 
Action: Mouse pressed left at (403, 461)
Screenshot: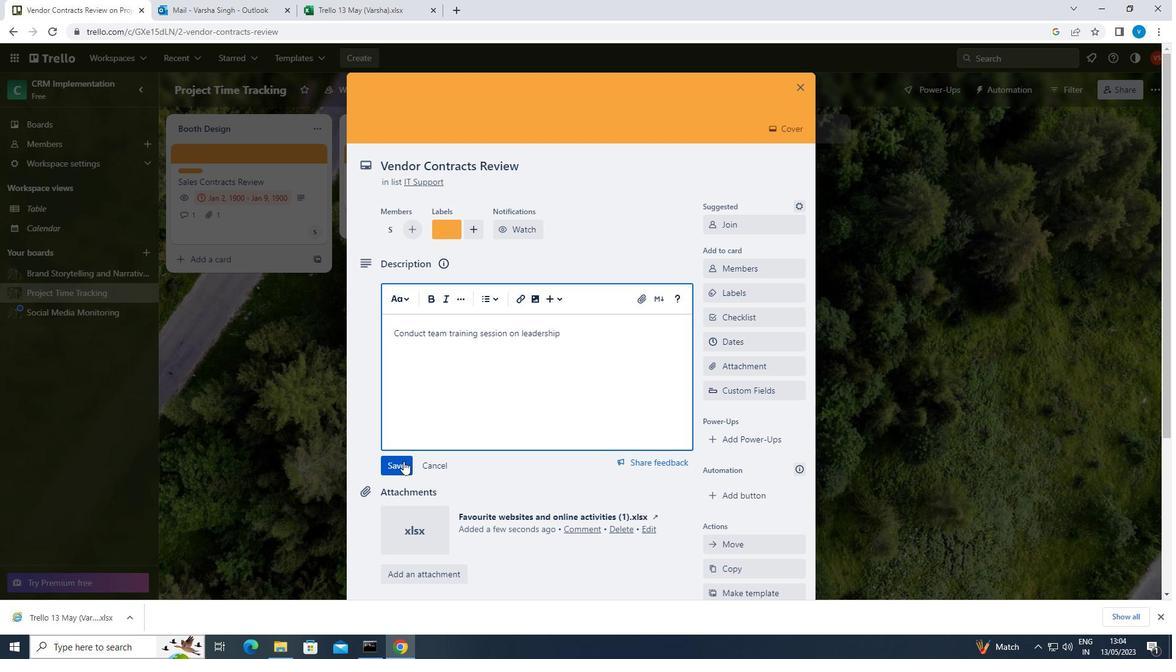 
Action: Mouse moved to (455, 471)
Screenshot: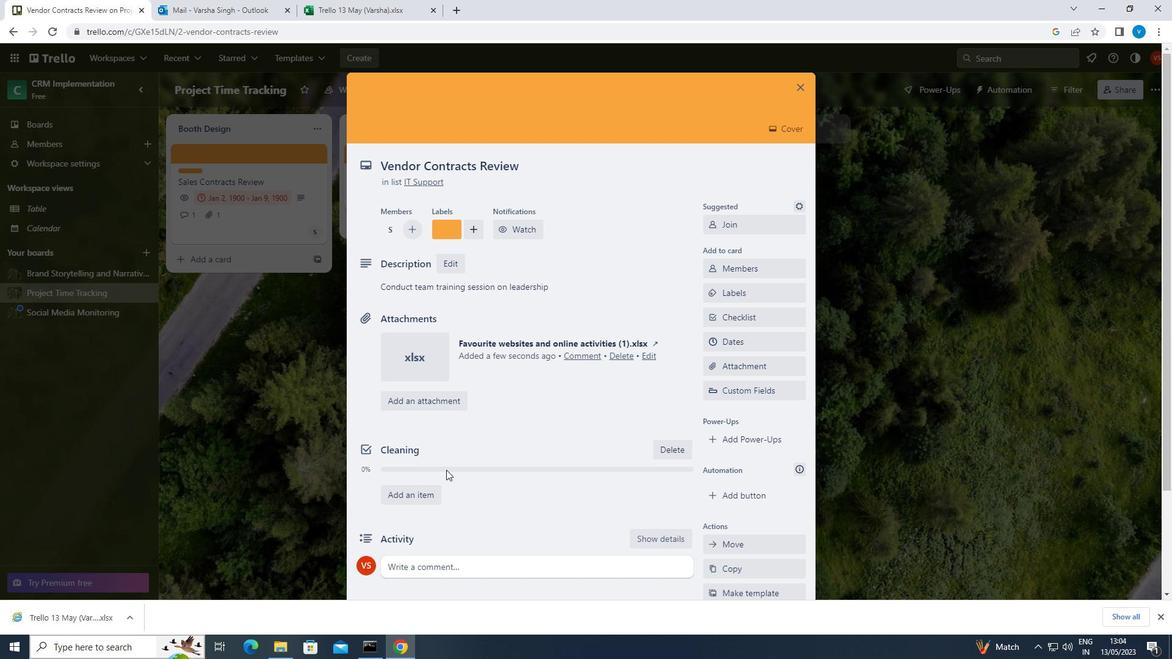 
Action: Mouse scrolled (455, 470) with delta (0, 0)
Screenshot: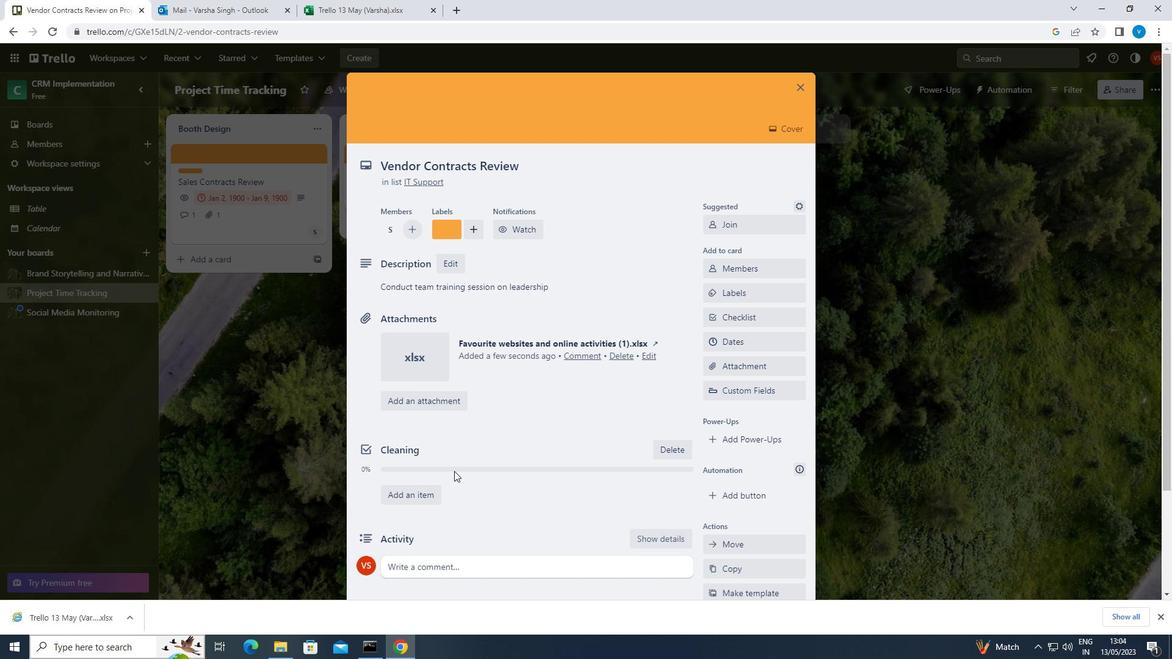 
Action: Mouse moved to (456, 473)
Screenshot: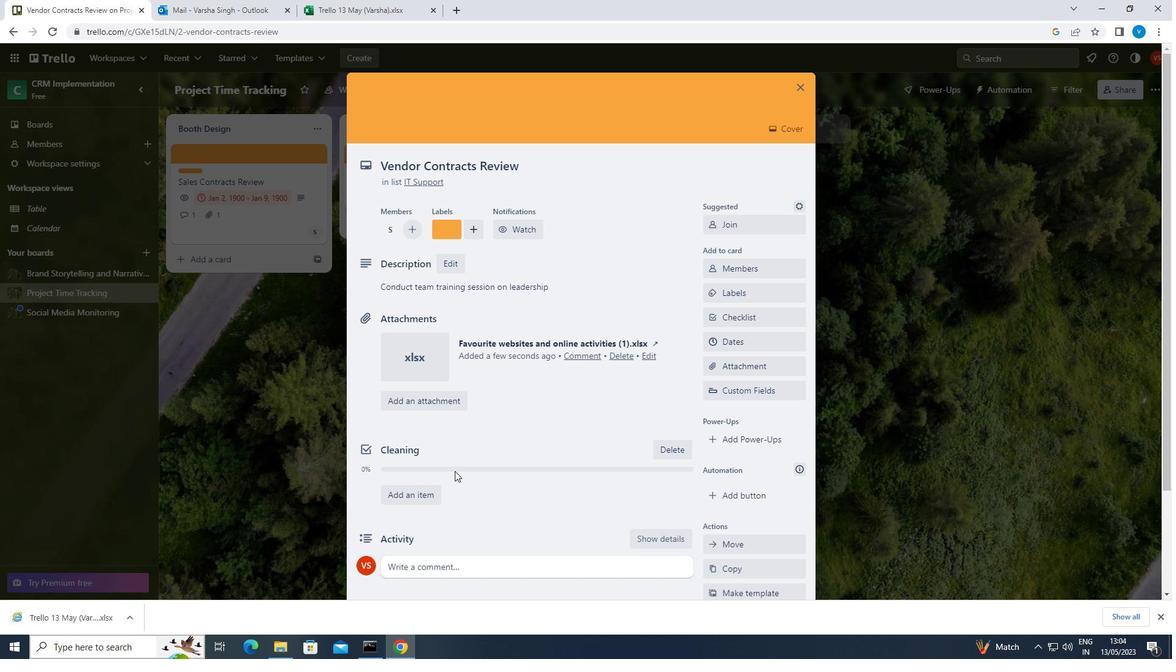 
Action: Mouse scrolled (456, 472) with delta (0, 0)
Screenshot: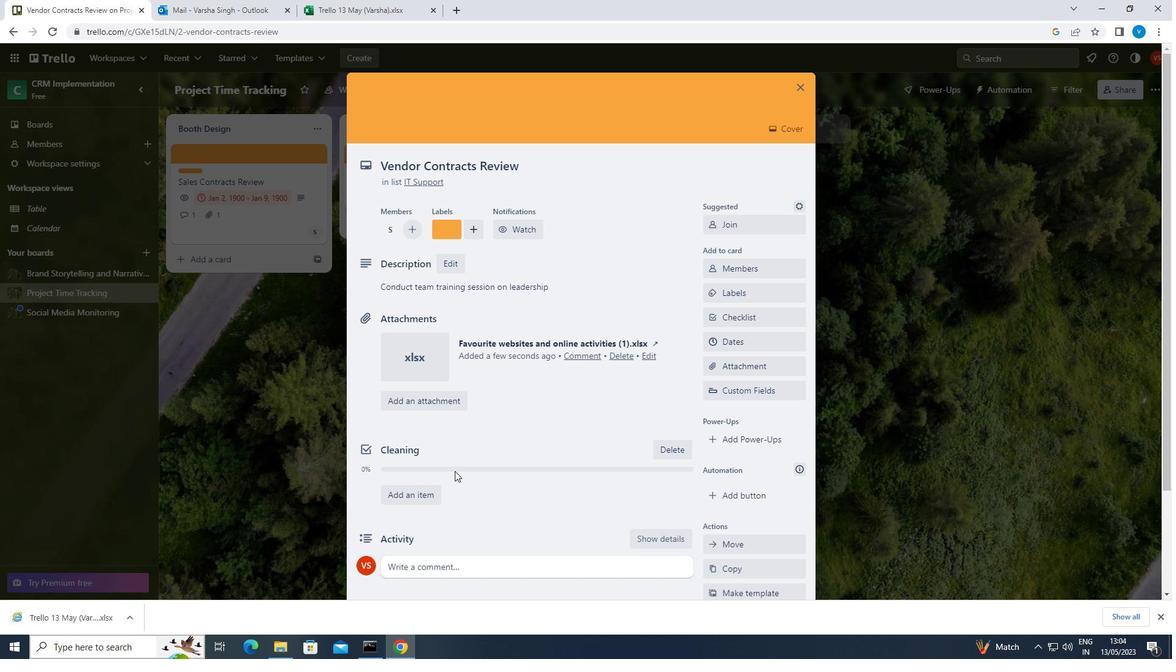 
Action: Mouse scrolled (456, 472) with delta (0, 0)
Screenshot: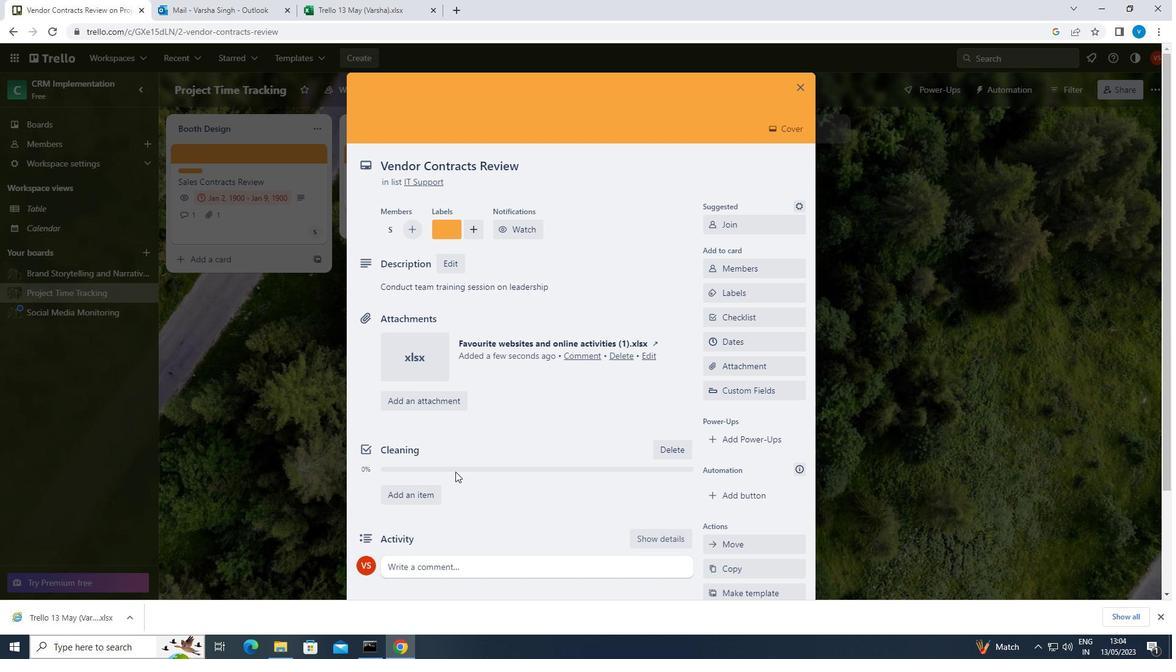 
Action: Mouse moved to (510, 442)
Screenshot: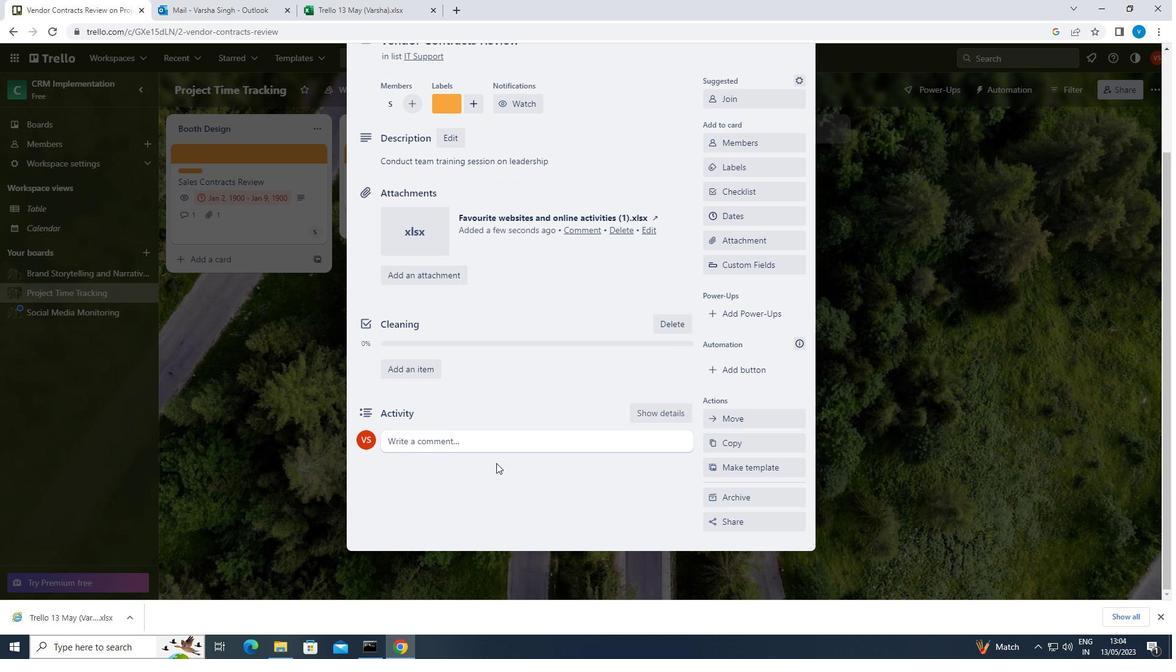 
Action: Mouse pressed left at (510, 442)
Screenshot: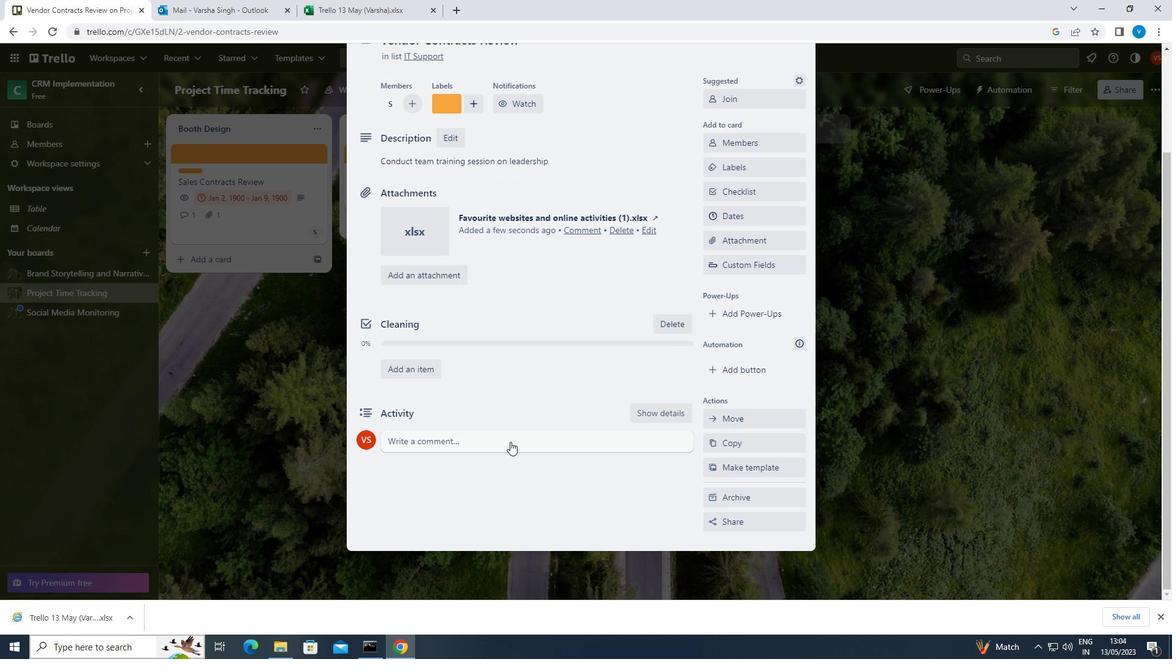
Action: Key pressed <Key.shift>WE<Key.space>SHOULD<Key.space>APPROACH<Key.space>THIS<Key.space>TASK<Key.space>WITH<Key.space>A<Key.space>SENSE<Key.space>OF<Key.space>PERSISTENCE<Key.space>AND<Key.space>DETERMINATION,<Key.space>WILLING<Key.space>TO<Key.space>OVERCOME<Key.space>OBSTACLES<Key.space>AND<Key.space>PUSH<Key.space>THROUGH<Key.space>CHALLENGES.
Screenshot: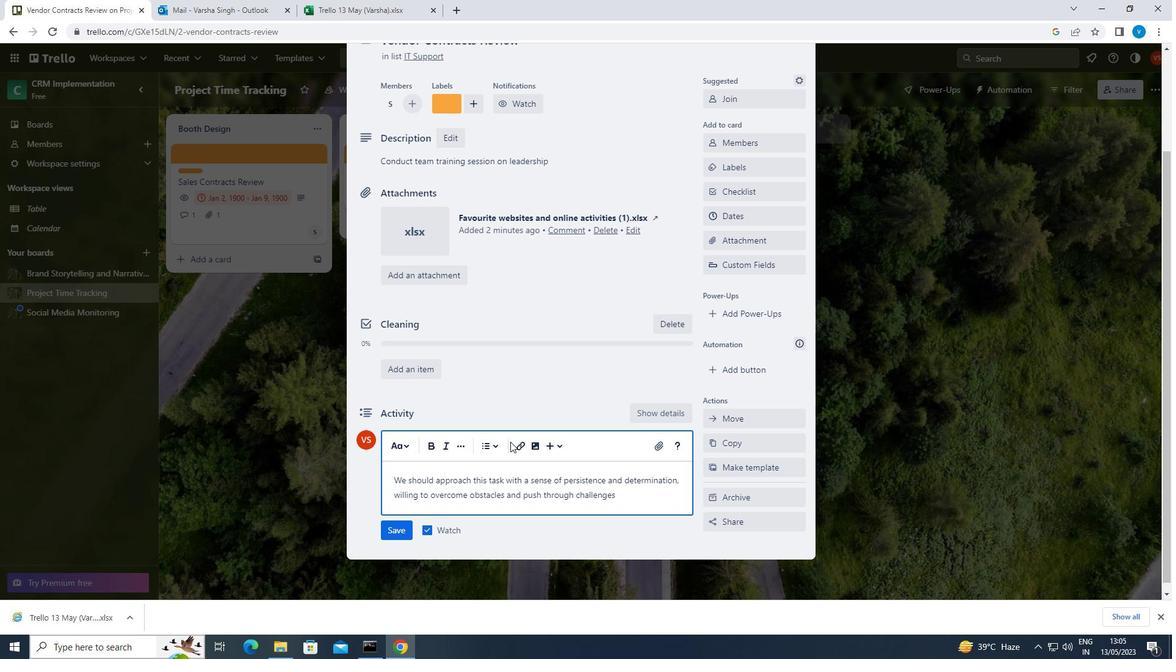 
Action: Mouse moved to (395, 530)
Screenshot: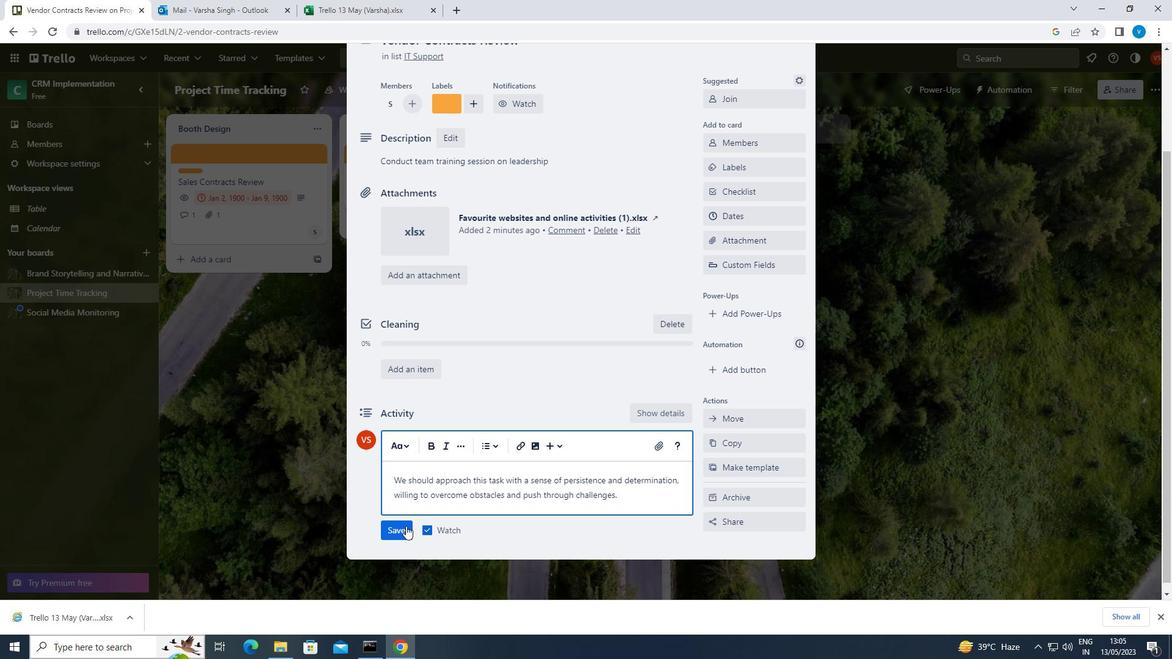 
Action: Mouse pressed left at (395, 530)
Screenshot: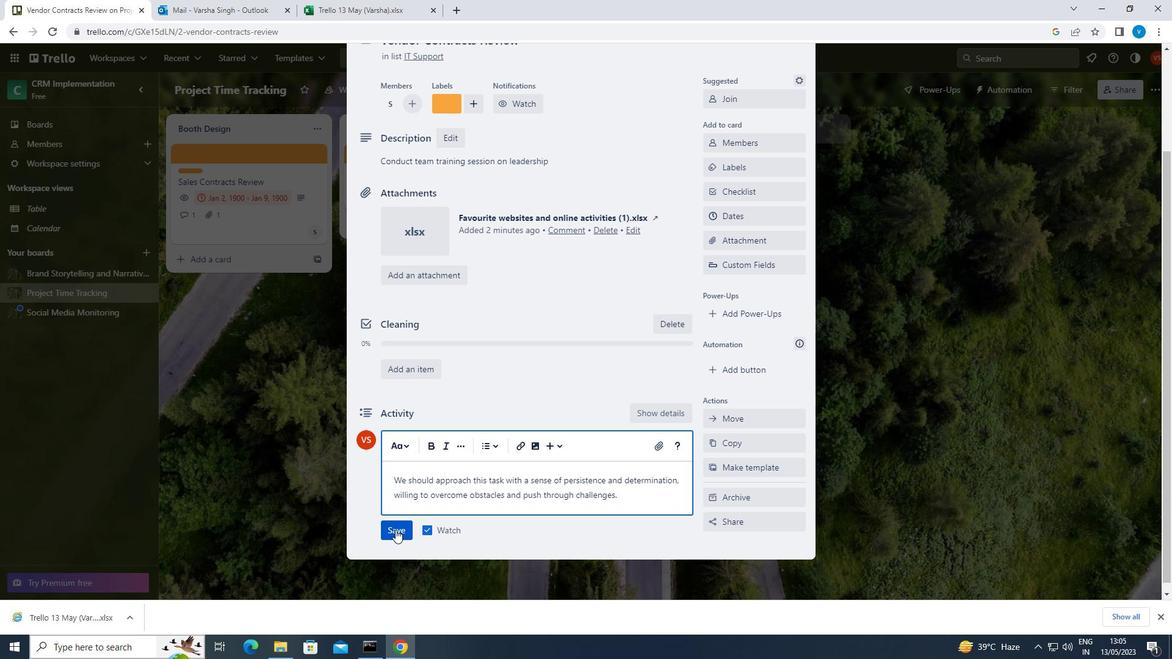 
Action: Mouse moved to (752, 209)
Screenshot: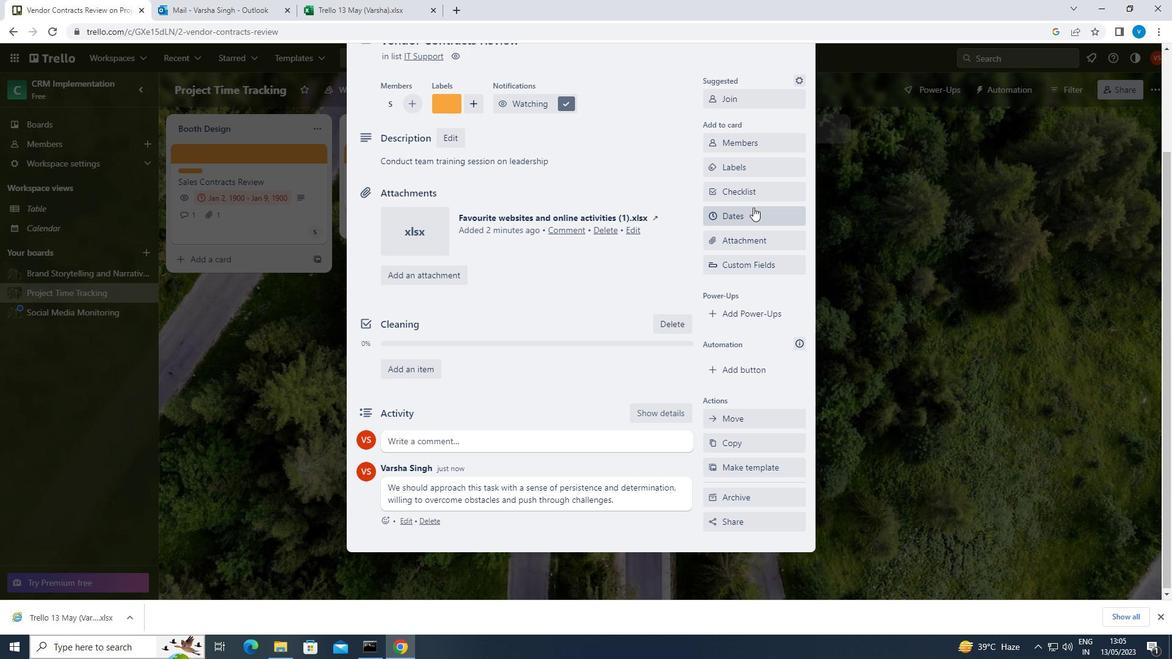 
Action: Mouse pressed left at (752, 209)
Screenshot: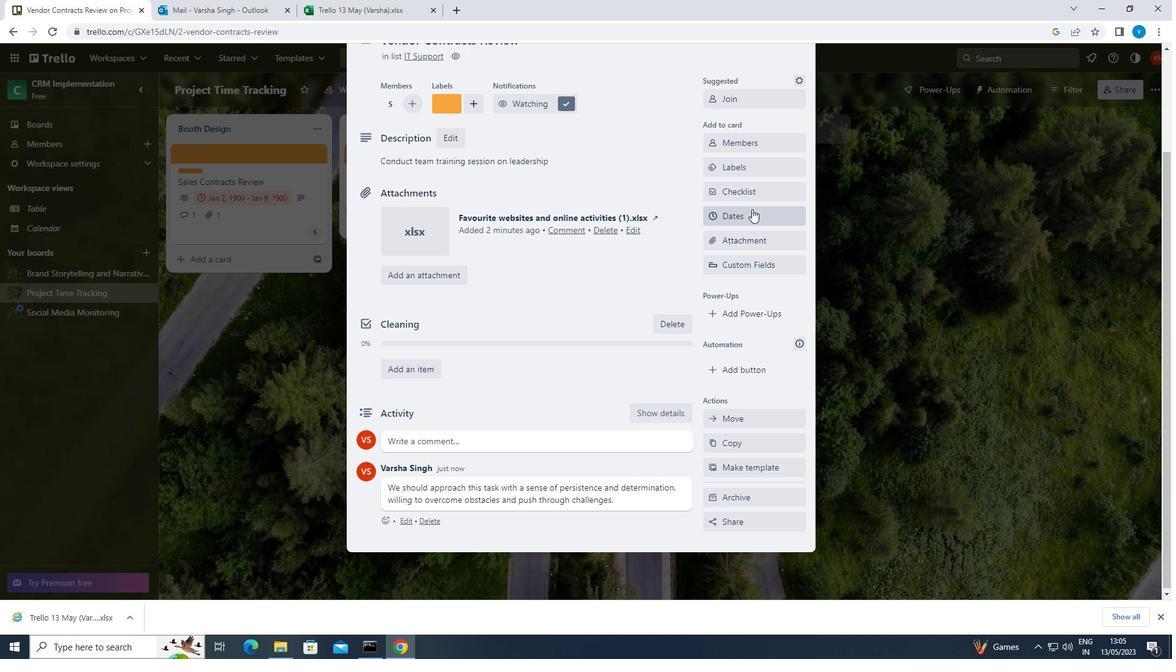 
Action: Mouse moved to (716, 308)
Screenshot: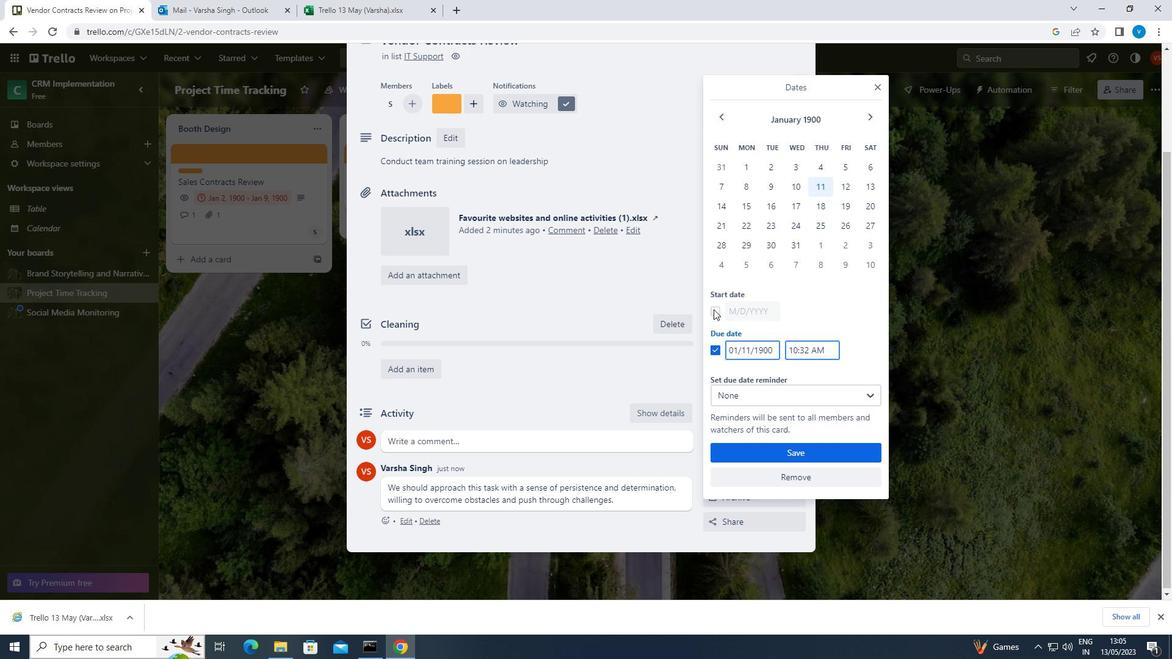 
Action: Mouse pressed left at (716, 308)
Screenshot: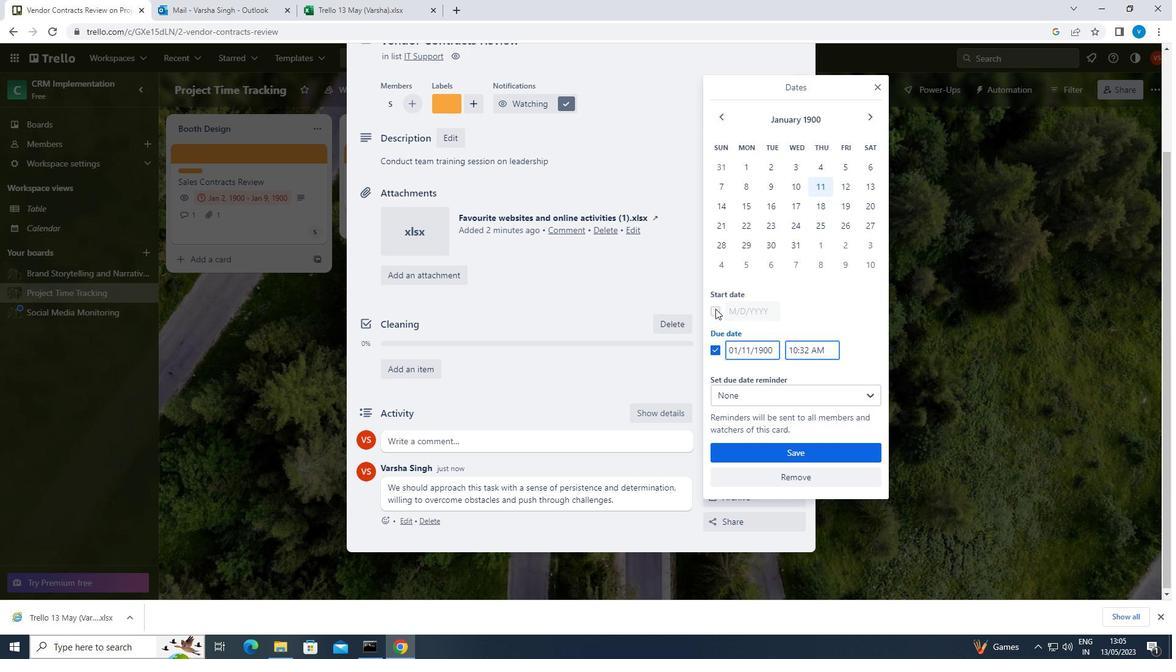 
Action: Mouse moved to (773, 309)
Screenshot: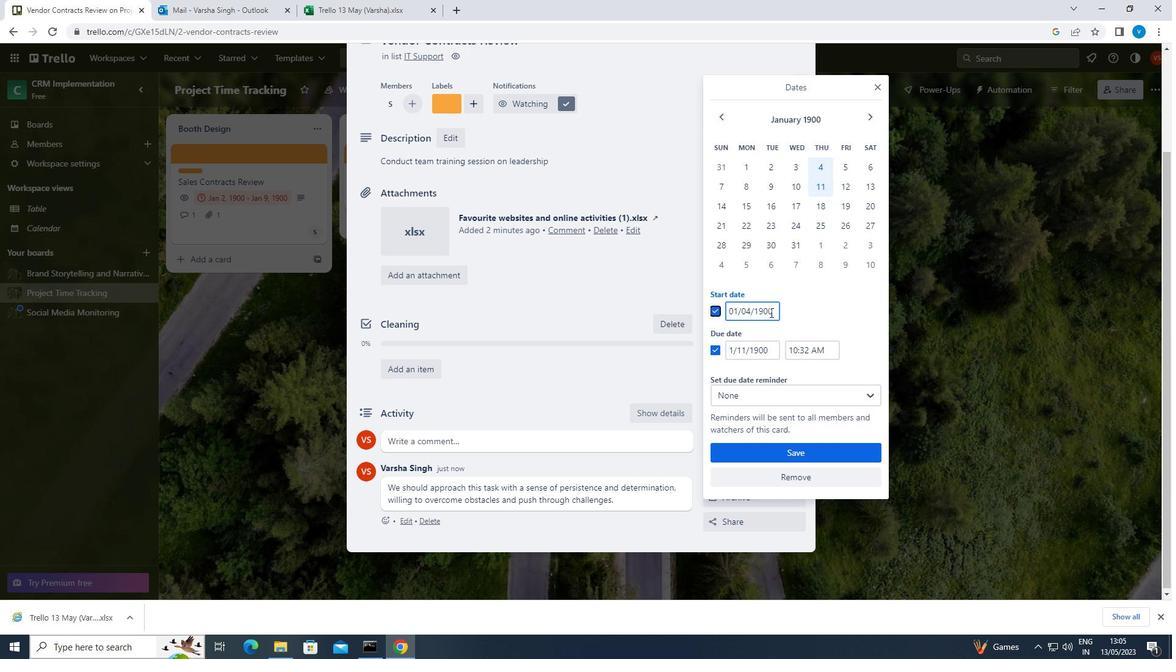 
Action: Mouse pressed left at (773, 309)
Screenshot: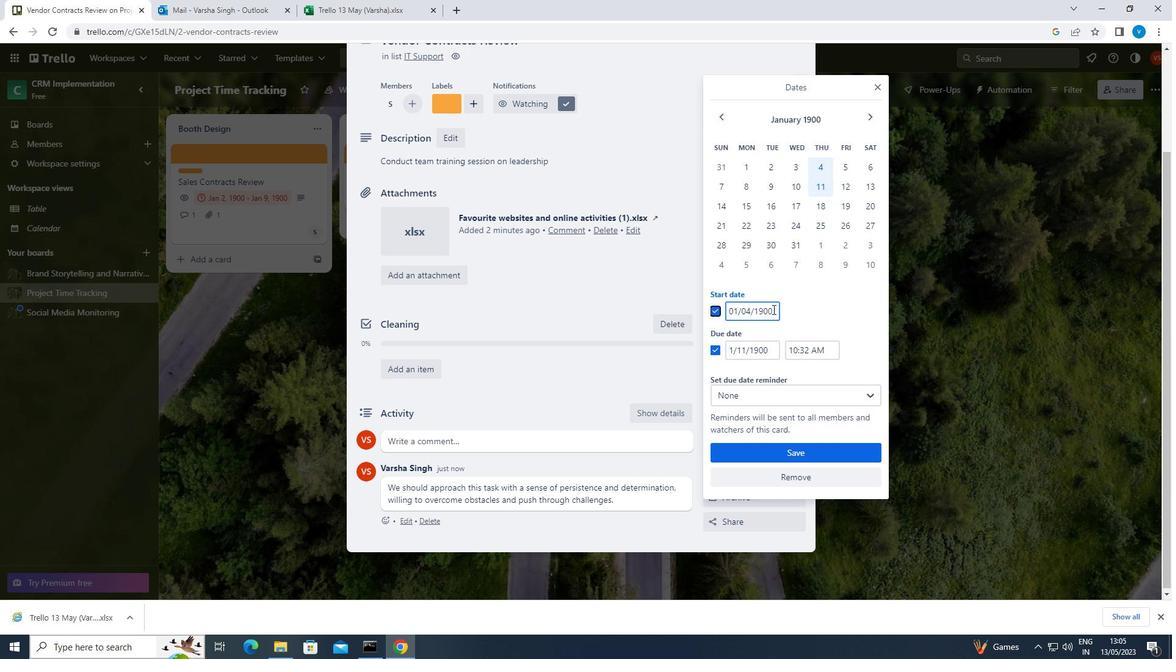 
Action: Key pressed <Key.backspace><Key.backspace><Key.backspace><Key.backspace><Key.backspace><Key.backspace><Key.backspace><Key.backspace><Key.backspace><Key.backspace><Key.backspace><Key.backspace><Key.backspace><Key.backspace>01/05/1900
Screenshot: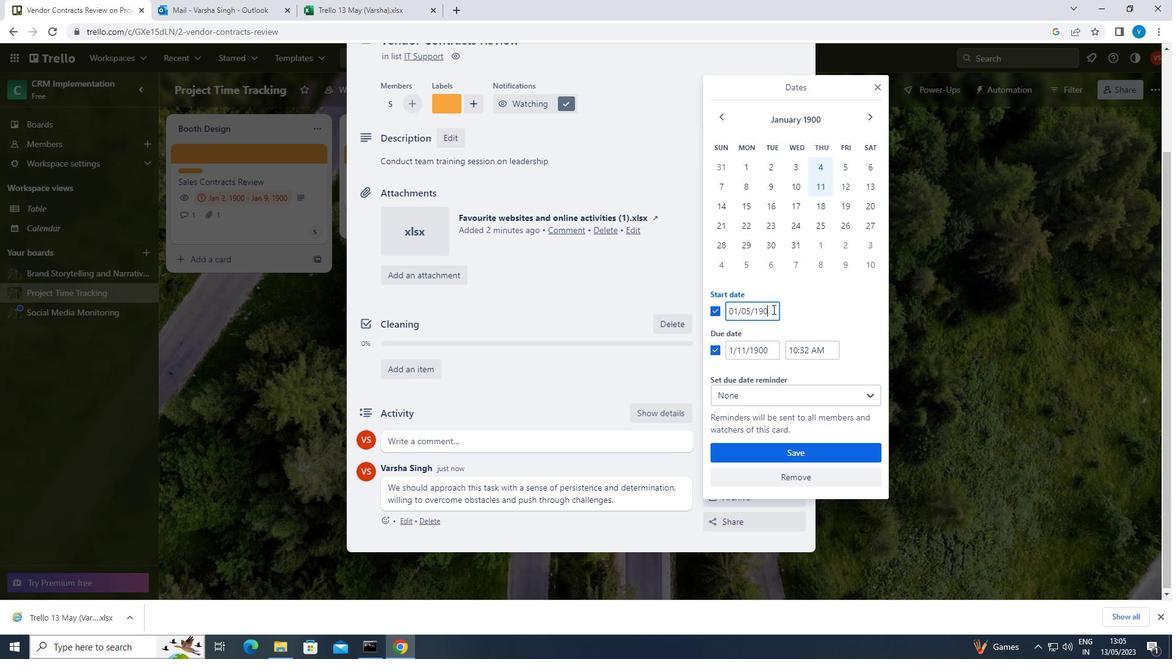 
Action: Mouse moved to (771, 352)
Screenshot: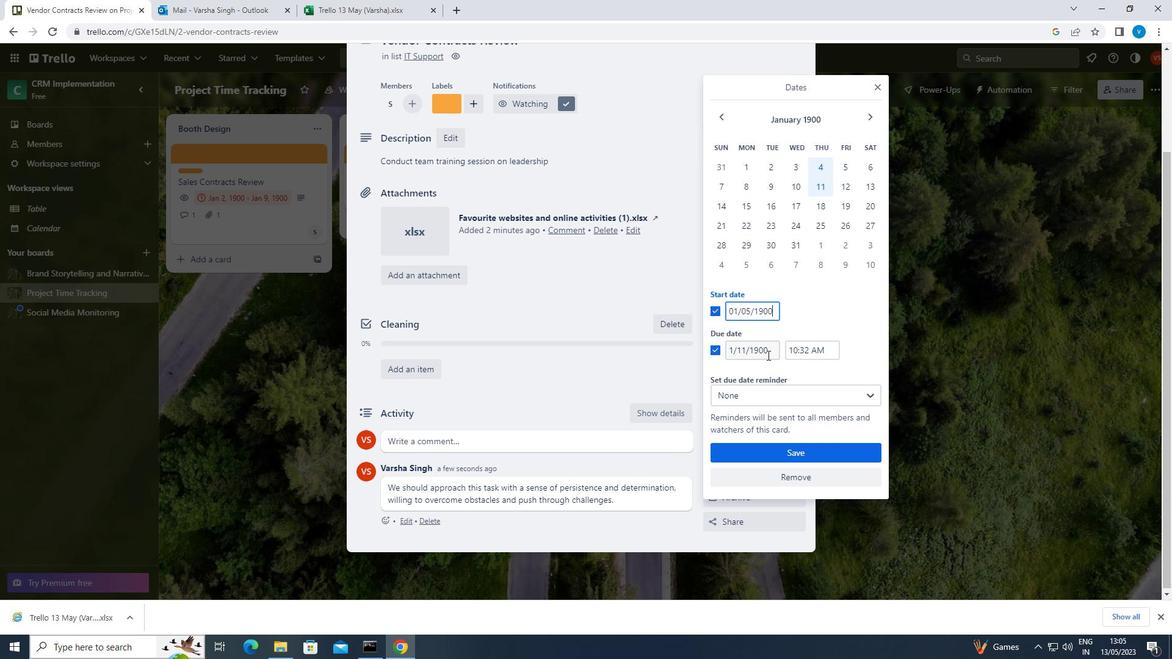 
Action: Mouse pressed left at (771, 352)
Screenshot: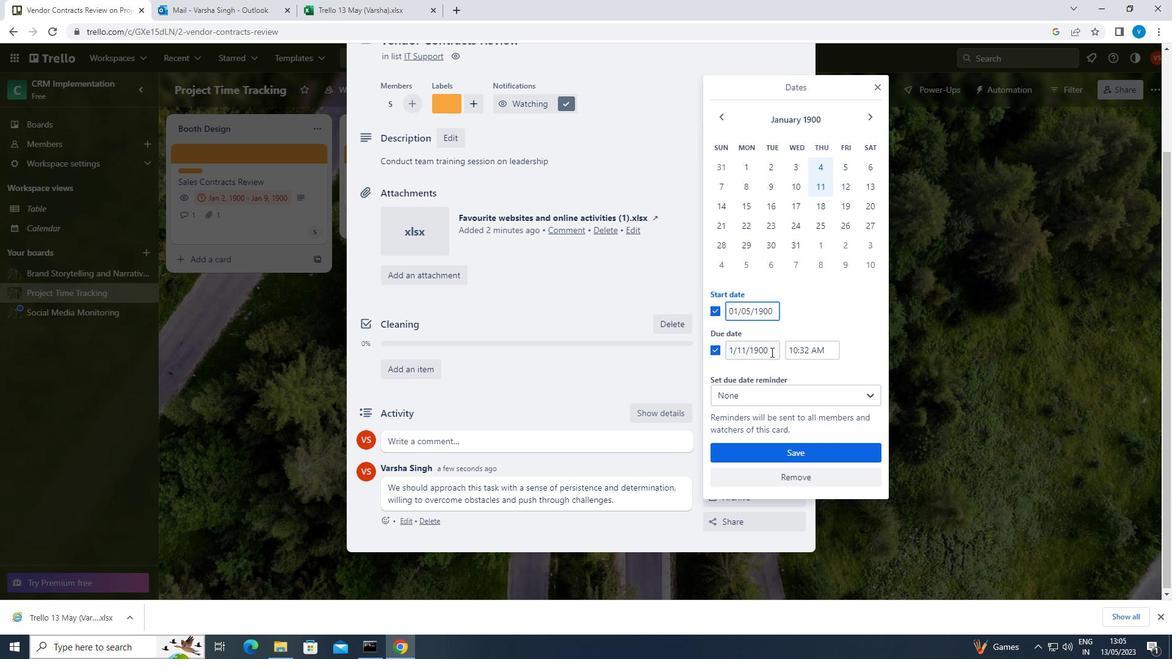
Action: Key pressed <Key.backspace><Key.backspace><Key.backspace><Key.backspace><Key.backspace><Key.backspace><Key.backspace><Key.backspace><Key.backspace><Key.backspace><Key.backspace><Key.backspace><Key.backspace><Key.backspace><Key.backspace><Key.backspace>01/12/1900
Screenshot: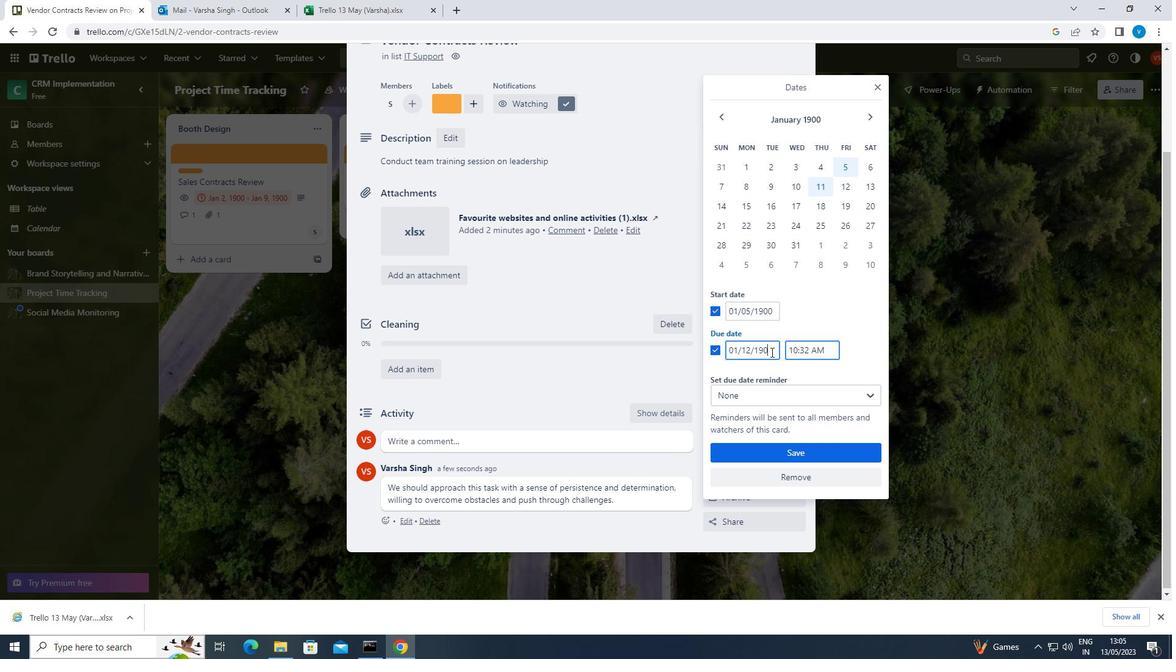 
Action: Mouse moved to (754, 452)
Screenshot: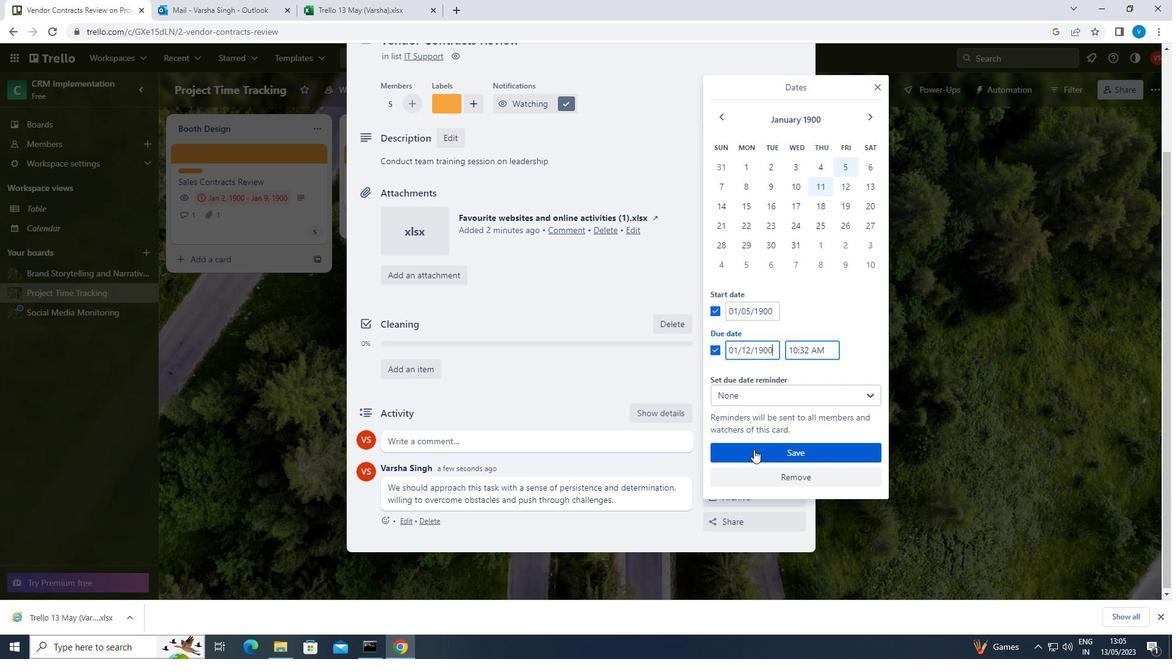 
Action: Mouse pressed left at (754, 452)
Screenshot: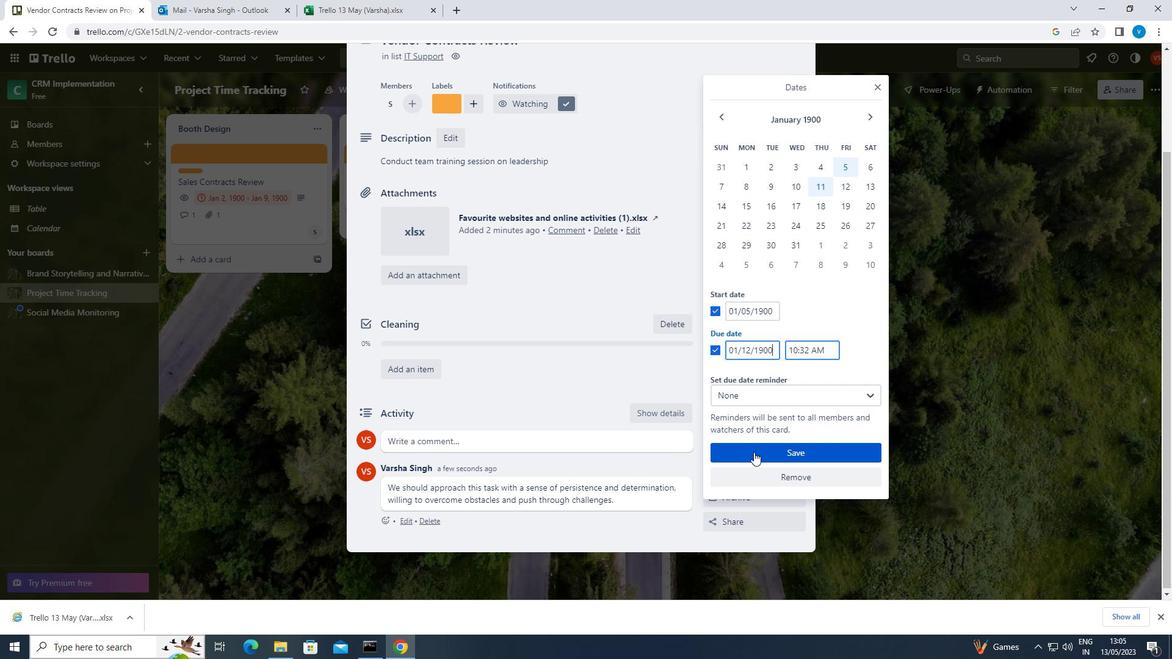 
